Task: Look for space in 
Jakarta from 1st july 2023 to 10th july 2023 for 2 adults in price range Rs.28000 to Rs.35000. Place can be entire place or private room with 1  bedroom having 1 bed. Property type can be house. Amenities needed are: wifi, hair dryer, hot tub, breakfast. Required host language is English.
Action: Mouse moved to (453, 508)
Screenshot: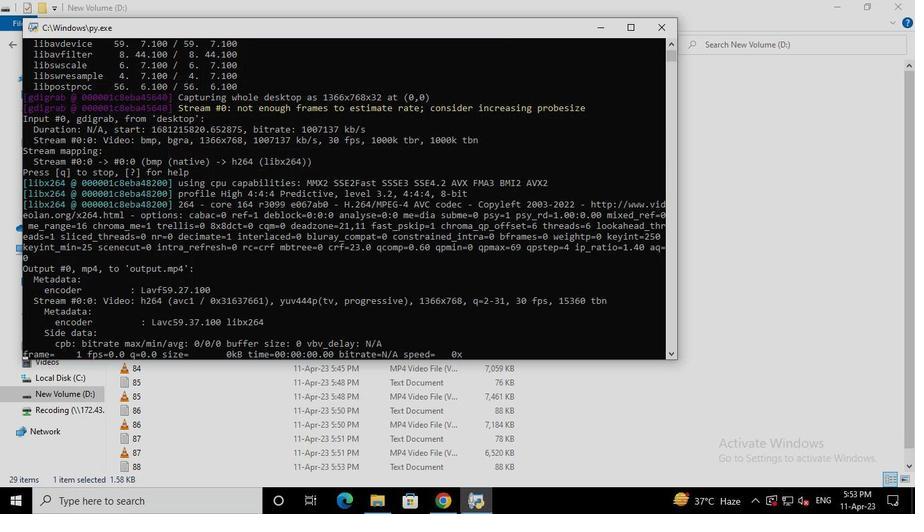 
Action: Mouse pressed left at (453, 508)
Screenshot: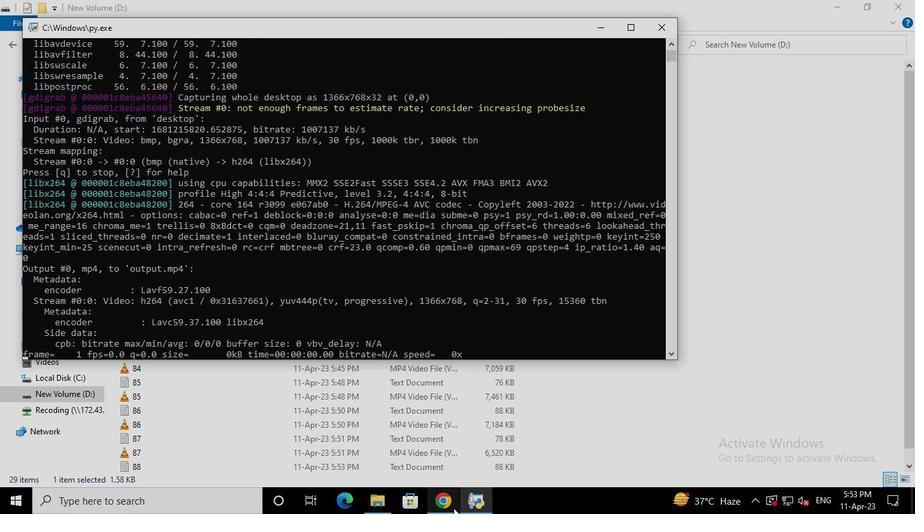 
Action: Mouse moved to (290, 162)
Screenshot: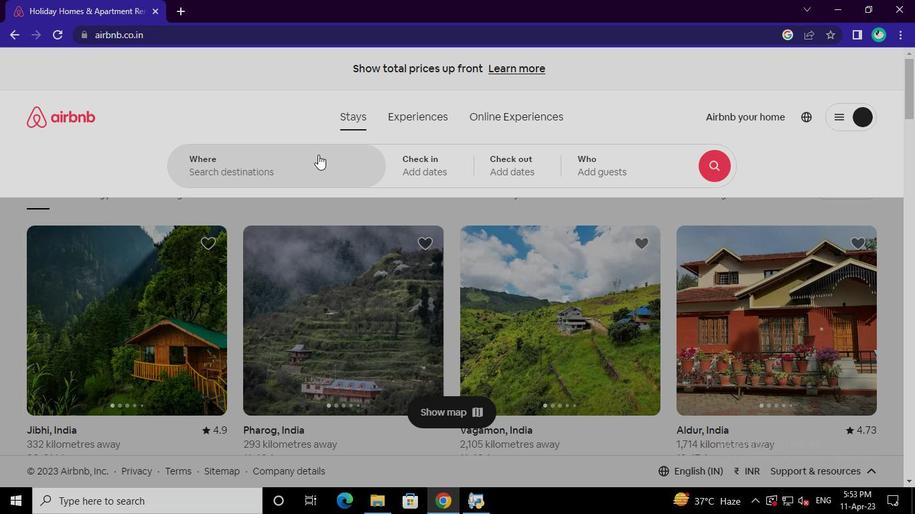 
Action: Mouse pressed left at (290, 162)
Screenshot: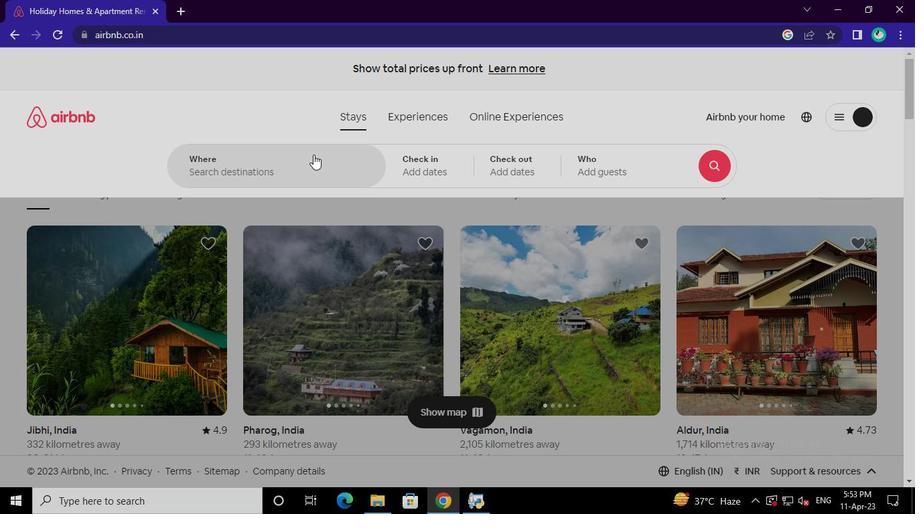 
Action: Mouse moved to (252, 187)
Screenshot: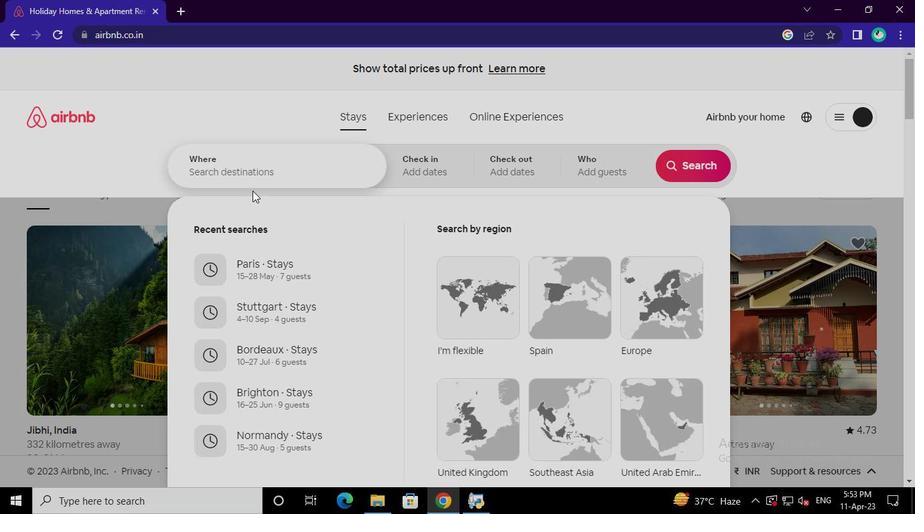 
Action: Keyboard j
Screenshot: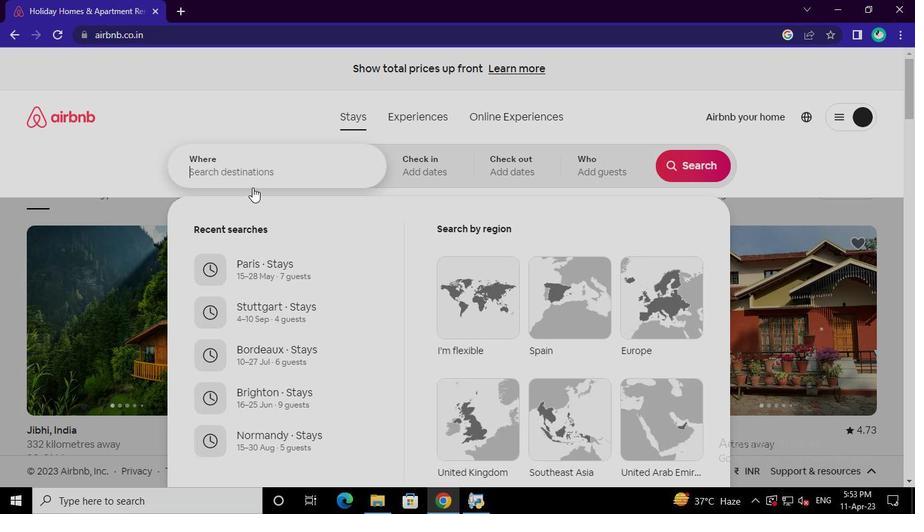 
Action: Keyboard a
Screenshot: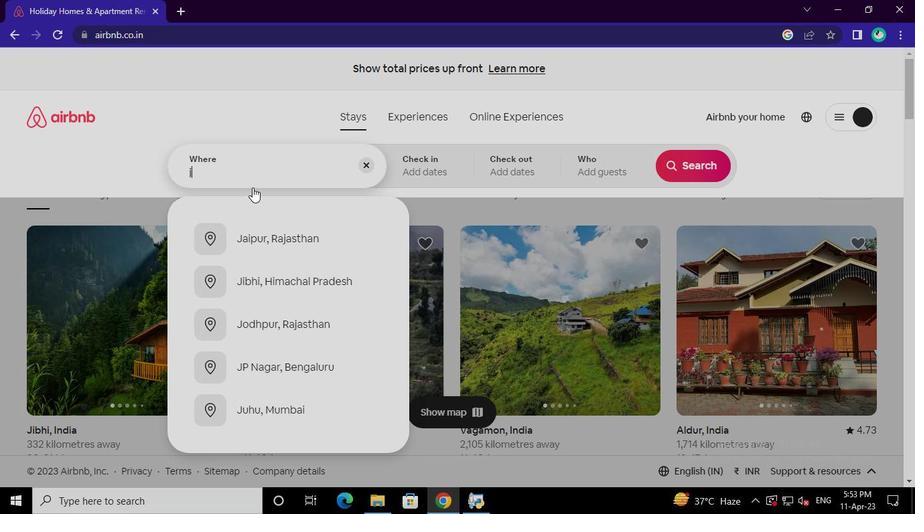 
Action: Keyboard k
Screenshot: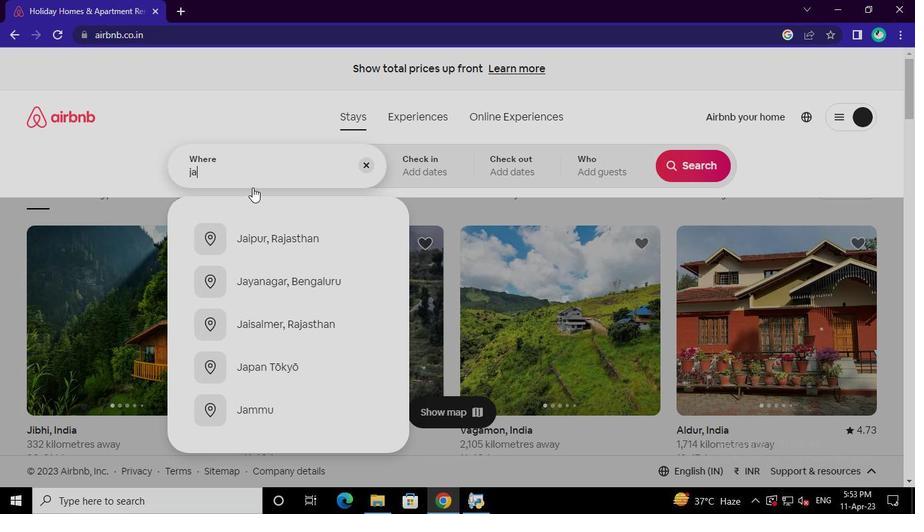 
Action: Keyboard a
Screenshot: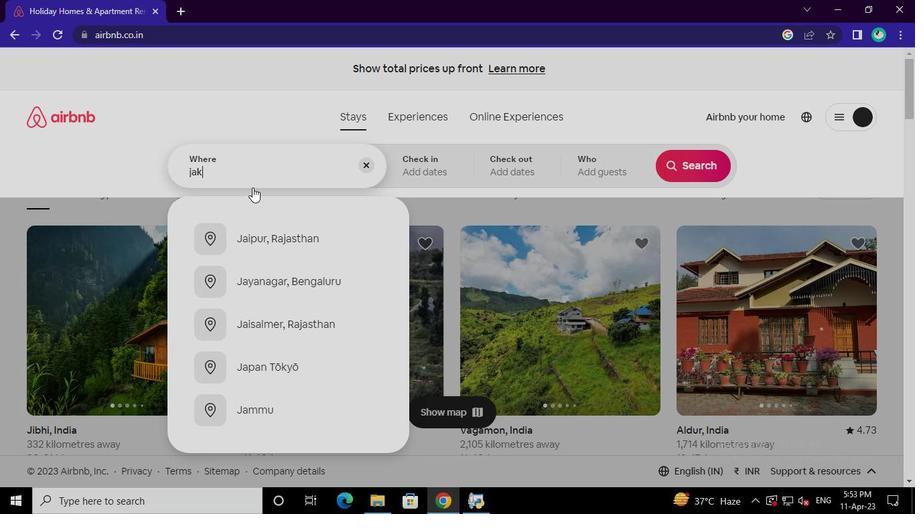 
Action: Keyboard r
Screenshot: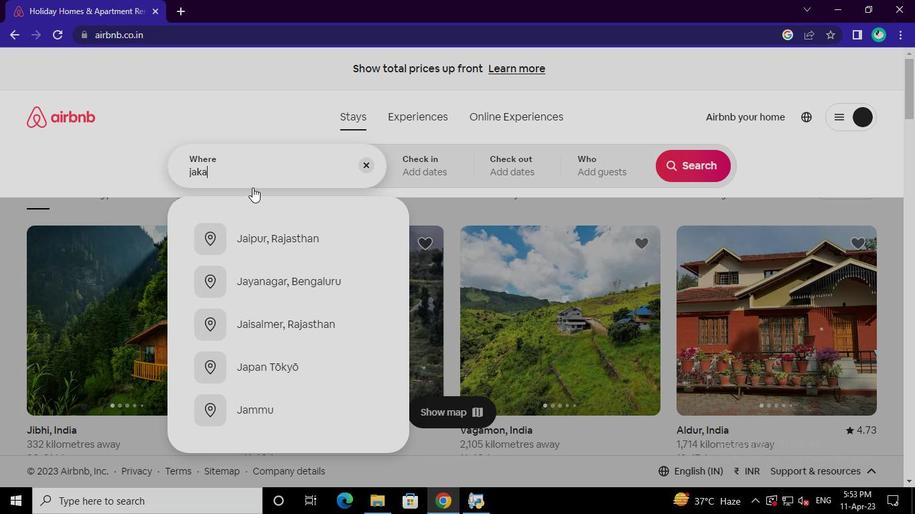 
Action: Keyboard t
Screenshot: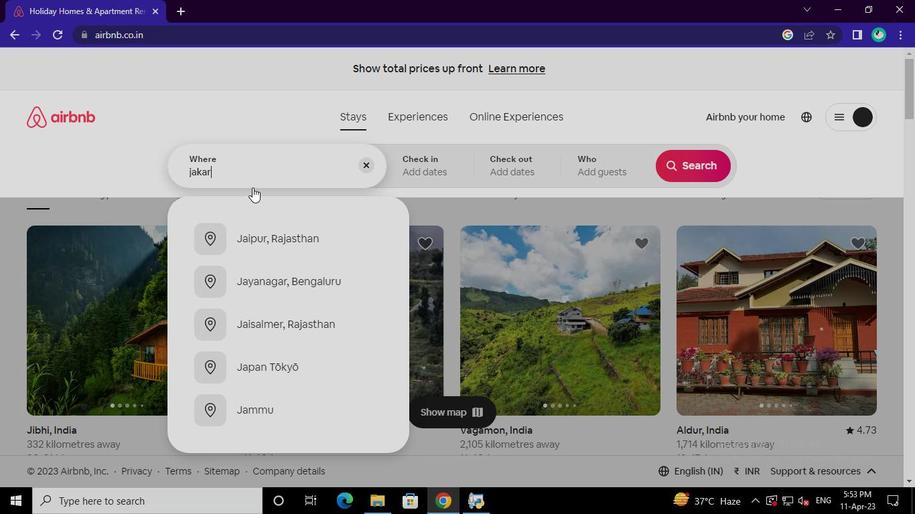 
Action: Keyboard a
Screenshot: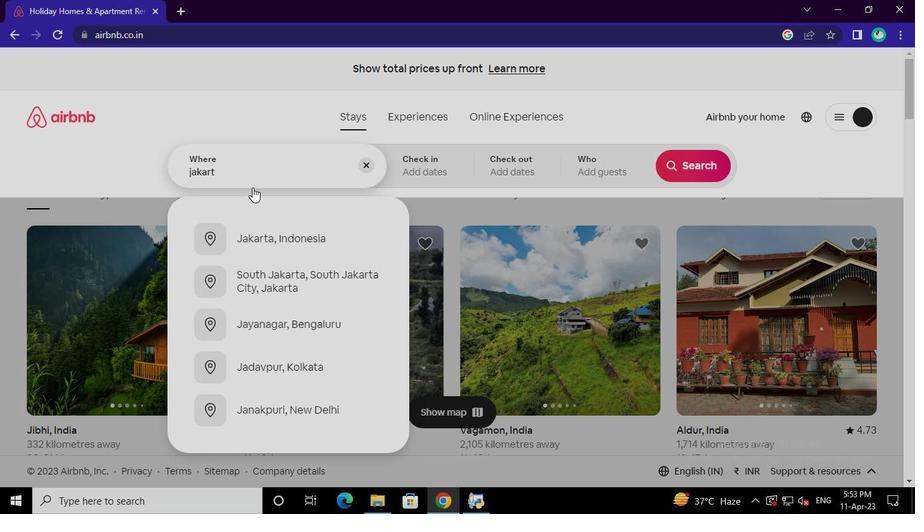 
Action: Mouse moved to (293, 242)
Screenshot: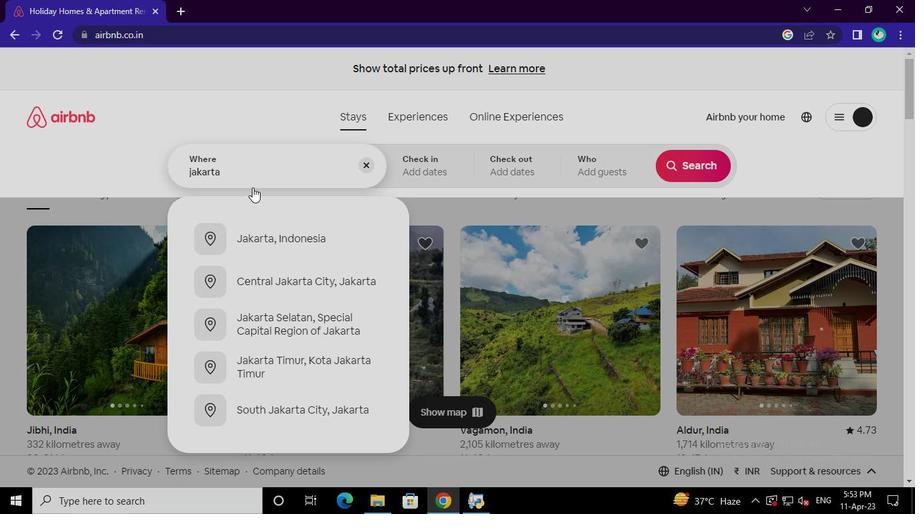
Action: Mouse pressed left at (293, 242)
Screenshot: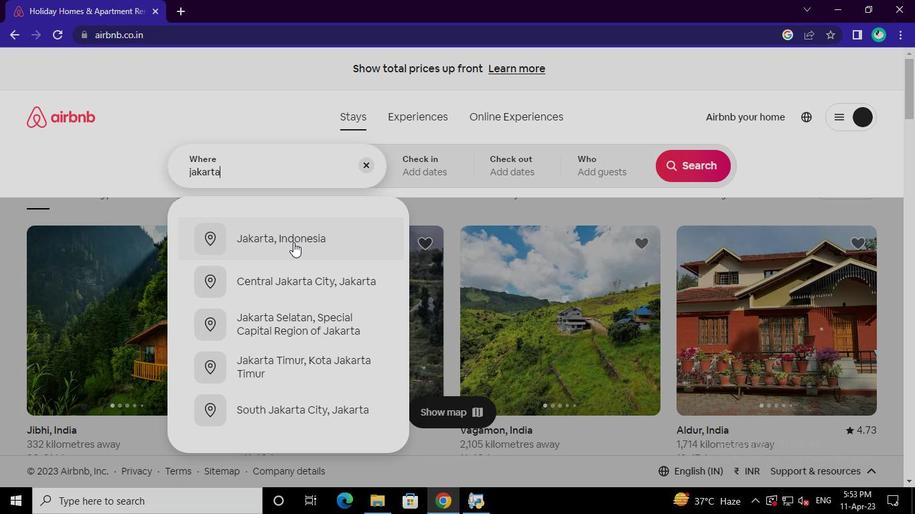 
Action: Mouse moved to (687, 272)
Screenshot: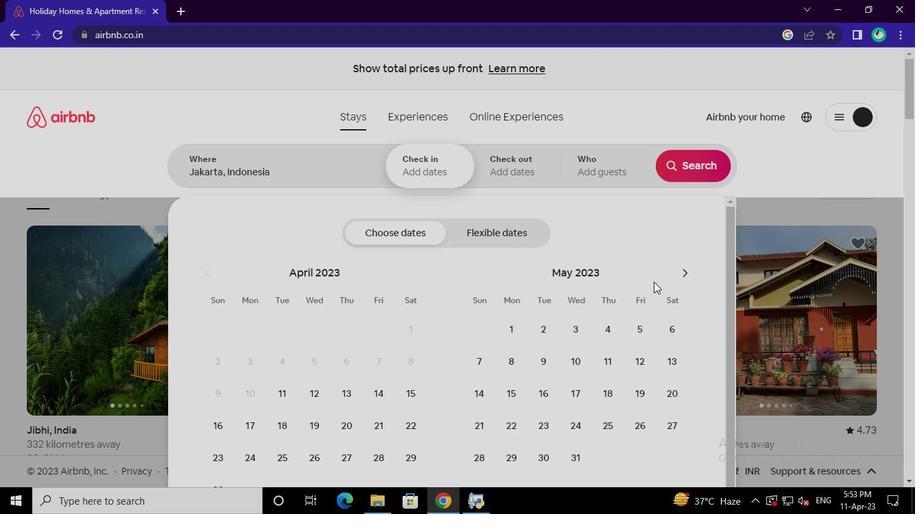 
Action: Mouse pressed left at (687, 272)
Screenshot: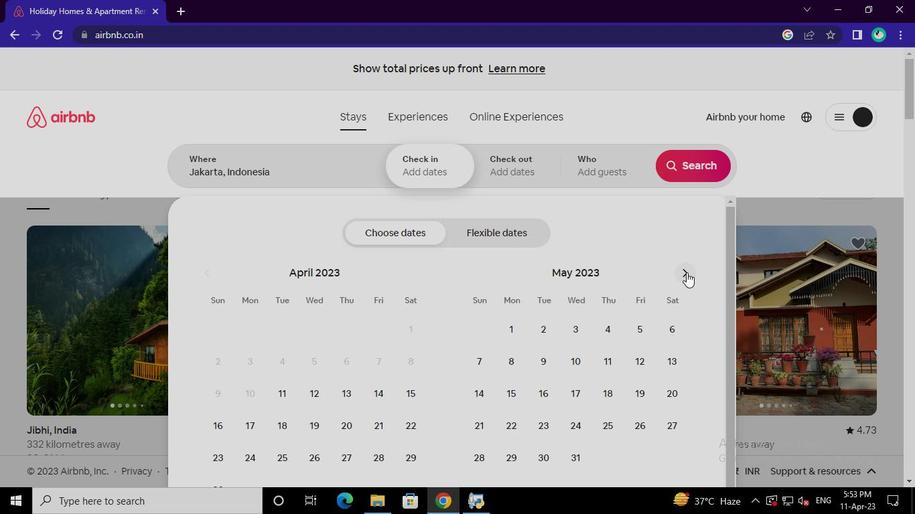 
Action: Mouse pressed left at (687, 272)
Screenshot: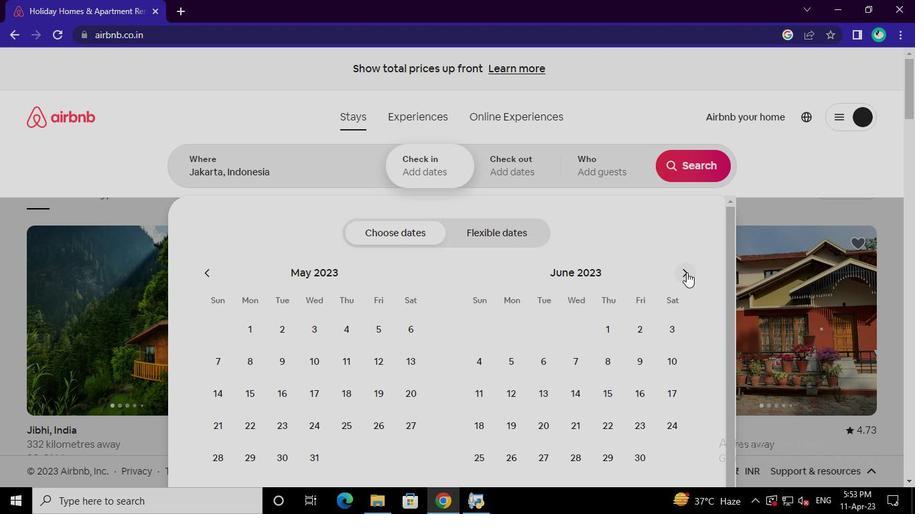 
Action: Mouse moved to (667, 329)
Screenshot: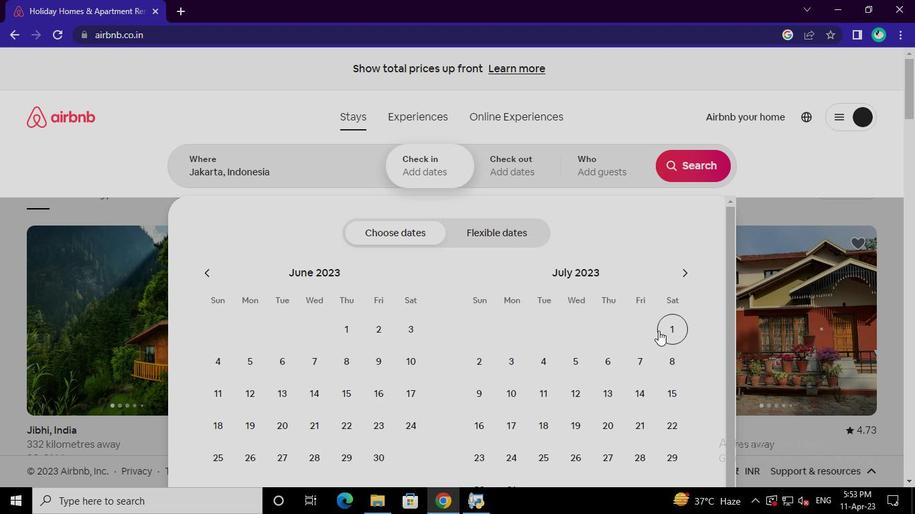 
Action: Mouse pressed left at (667, 329)
Screenshot: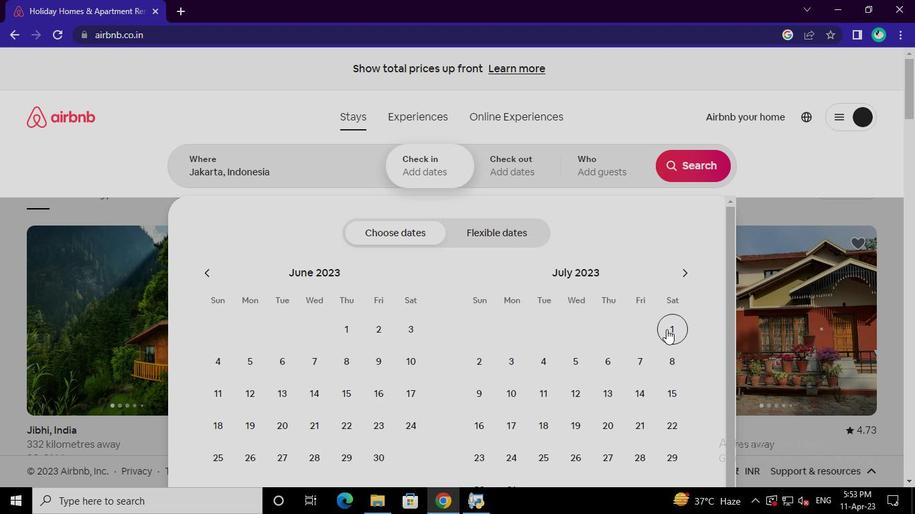 
Action: Mouse moved to (514, 390)
Screenshot: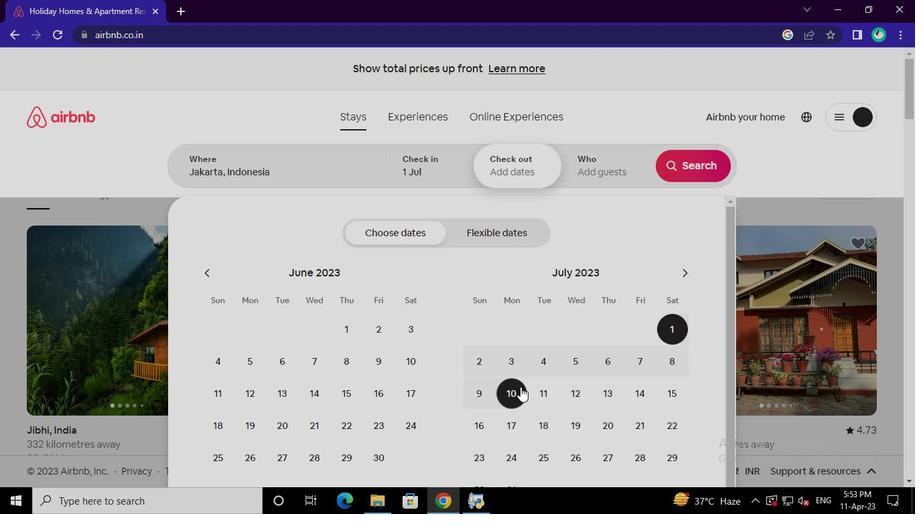 
Action: Mouse pressed left at (514, 390)
Screenshot: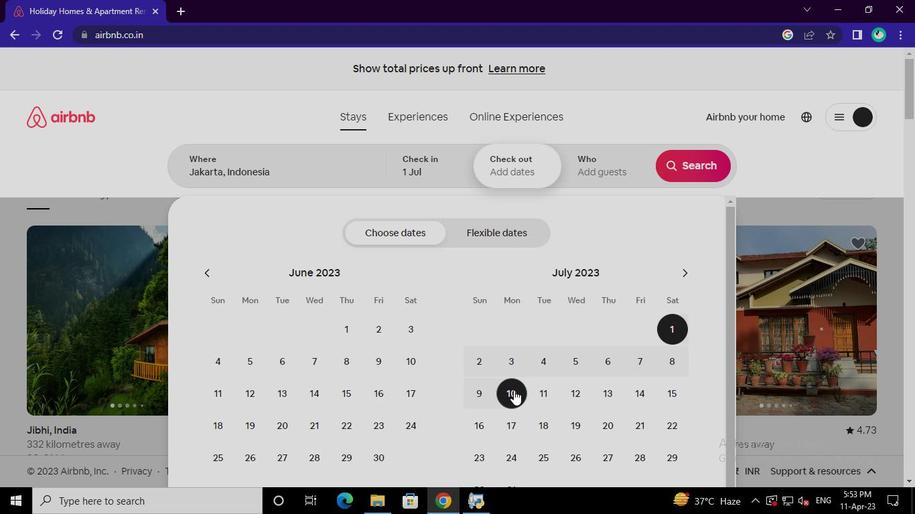 
Action: Mouse moved to (620, 174)
Screenshot: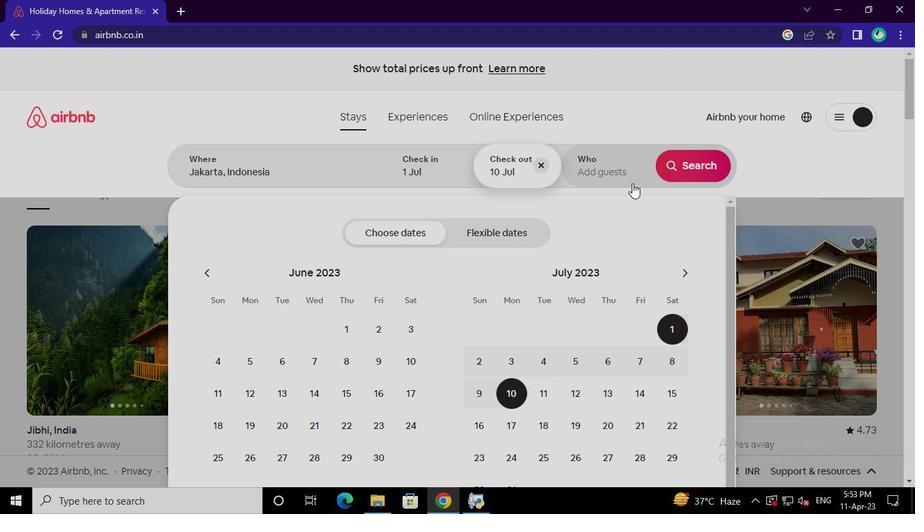 
Action: Mouse pressed left at (620, 174)
Screenshot: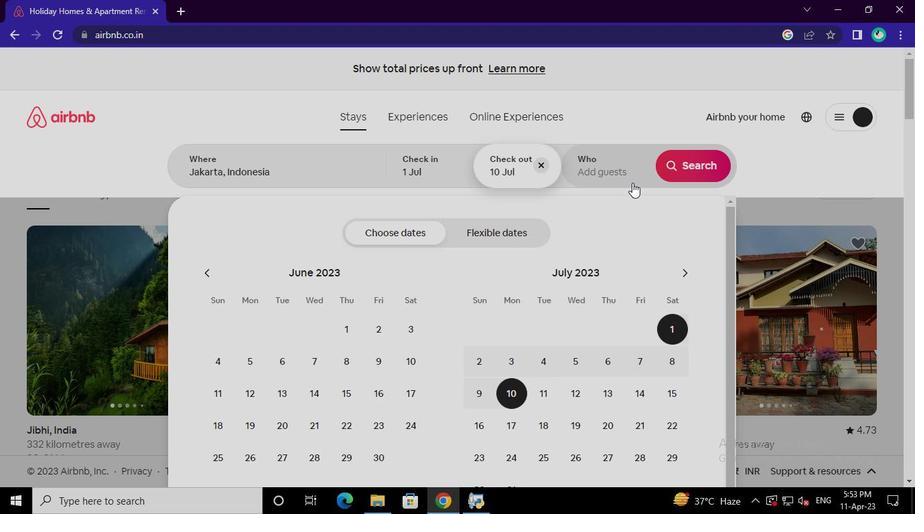 
Action: Mouse moved to (692, 234)
Screenshot: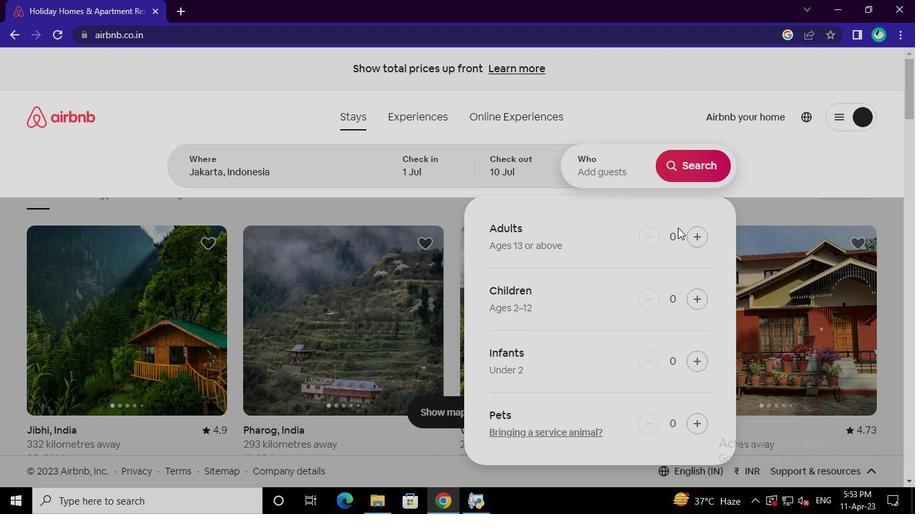 
Action: Mouse pressed left at (692, 234)
Screenshot: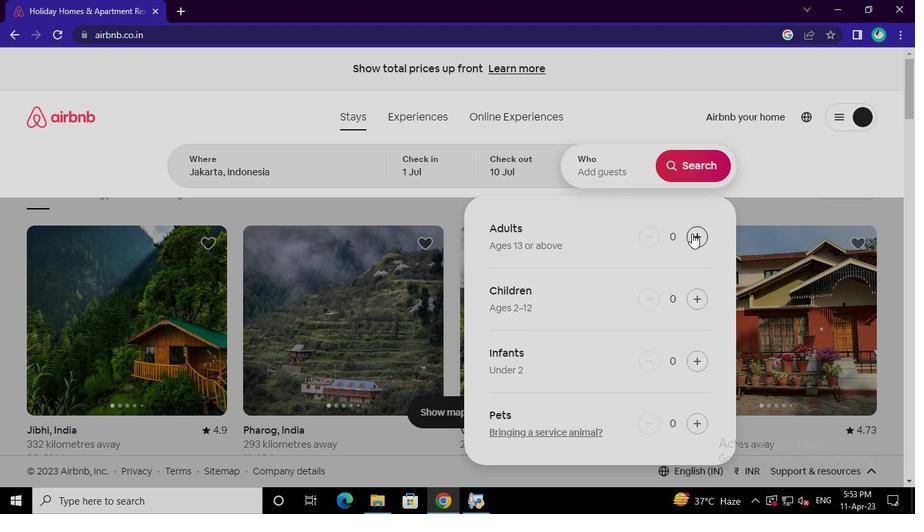 
Action: Mouse pressed left at (692, 234)
Screenshot: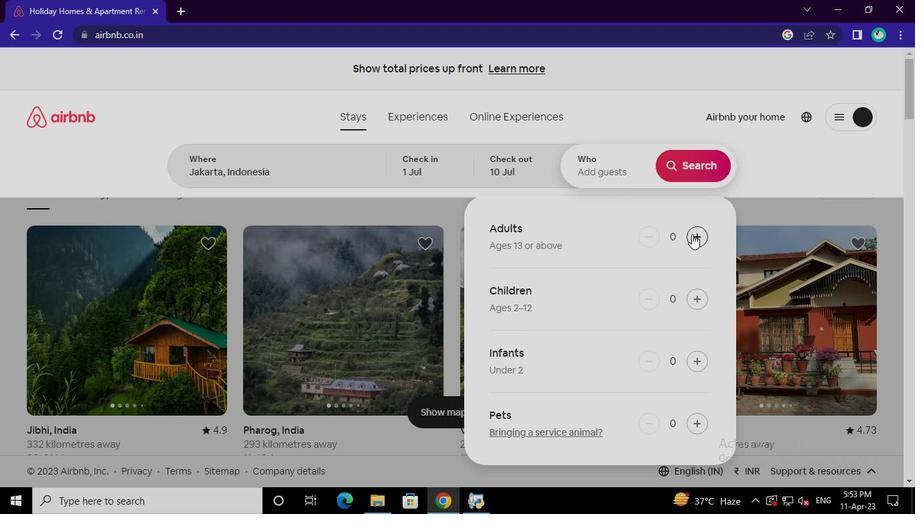 
Action: Mouse moved to (696, 167)
Screenshot: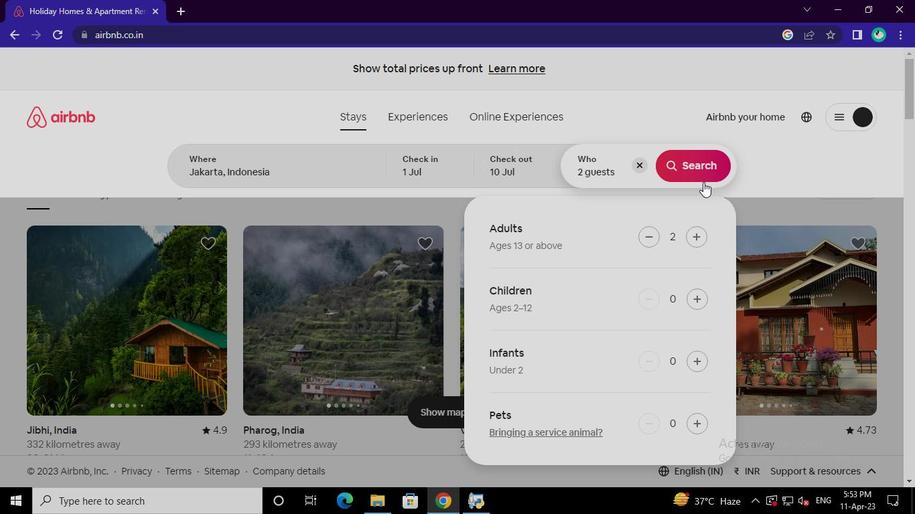 
Action: Mouse pressed left at (696, 167)
Screenshot: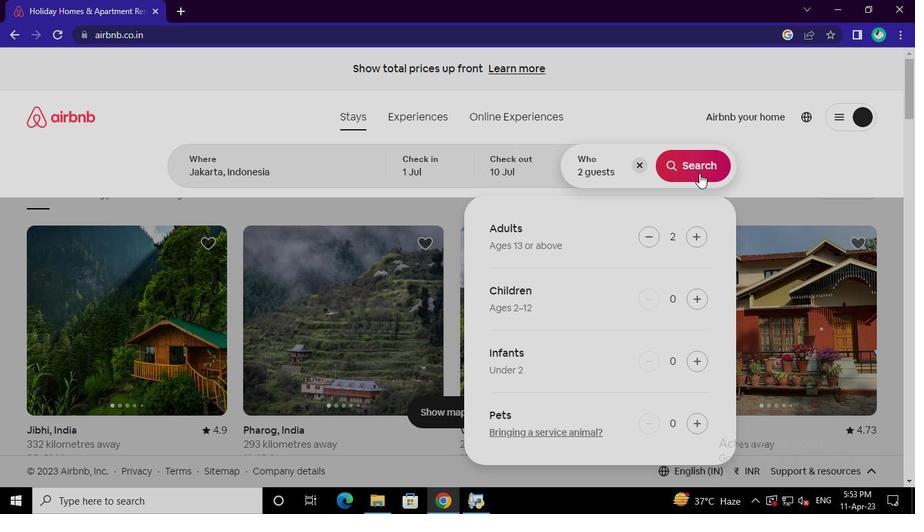 
Action: Mouse moved to (839, 129)
Screenshot: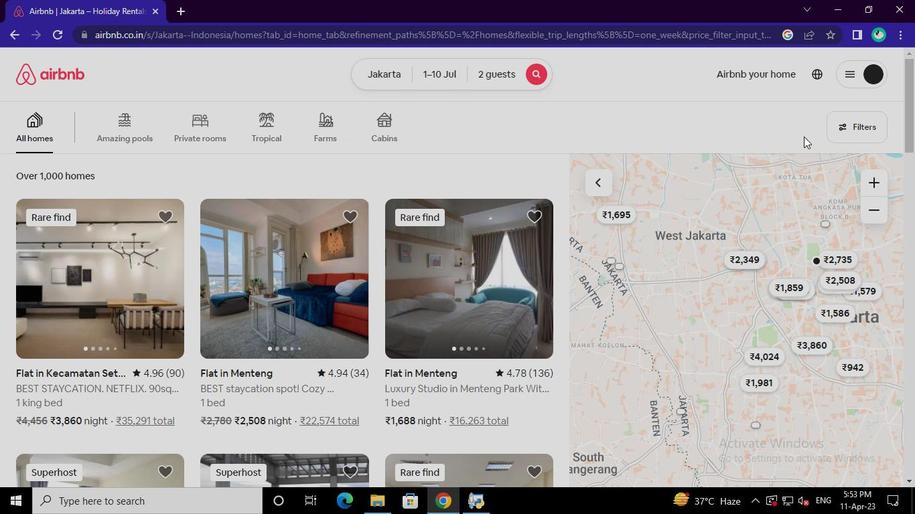 
Action: Mouse pressed left at (839, 129)
Screenshot: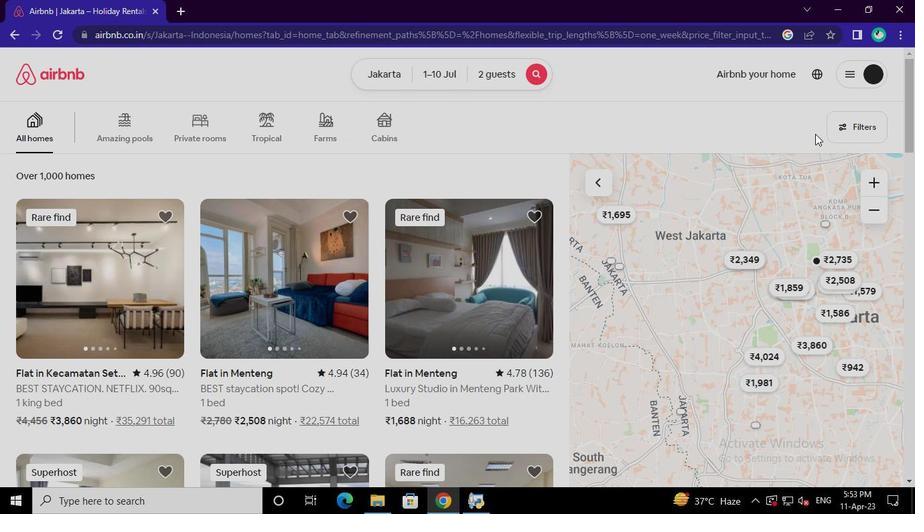 
Action: Mouse moved to (371, 294)
Screenshot: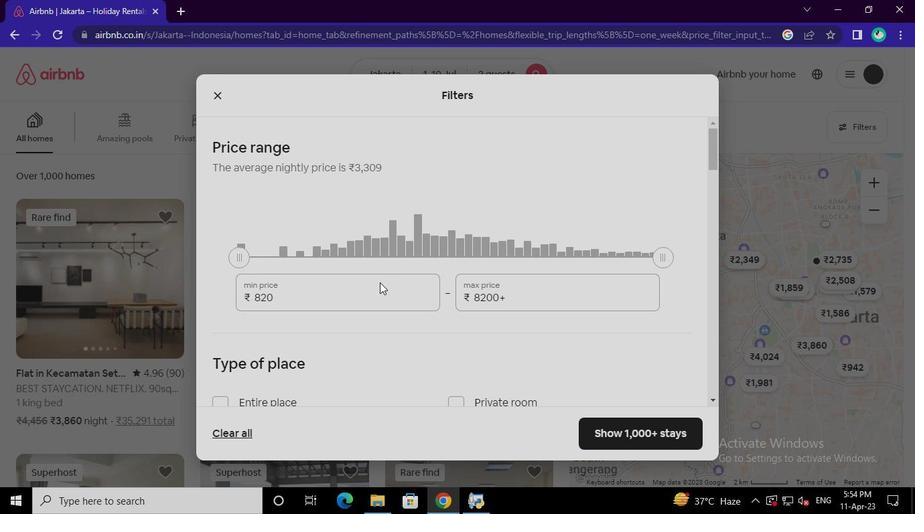 
Action: Mouse pressed left at (371, 294)
Screenshot: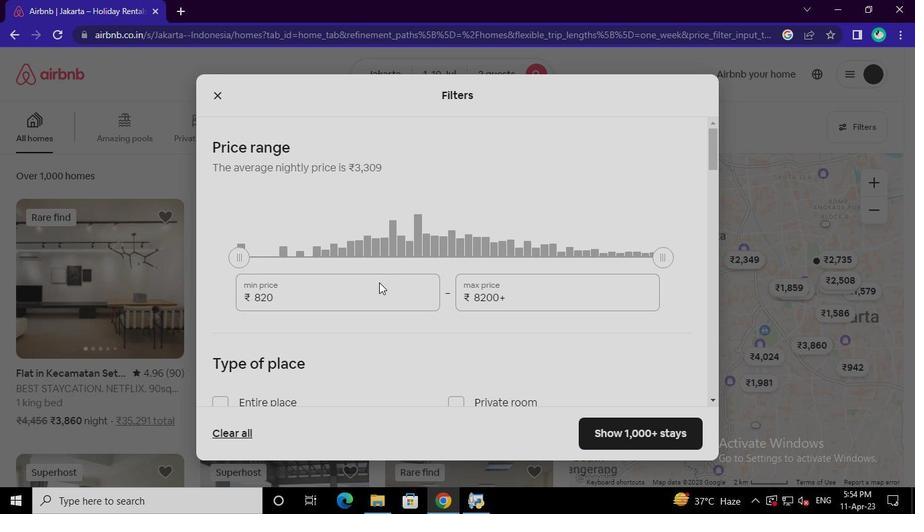 
Action: Keyboard Key.backspace
Screenshot: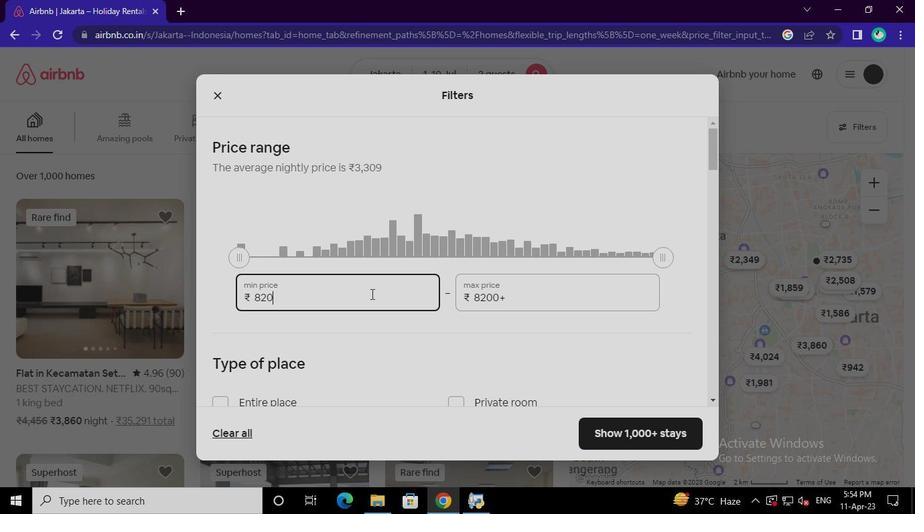 
Action: Keyboard Key.backspace
Screenshot: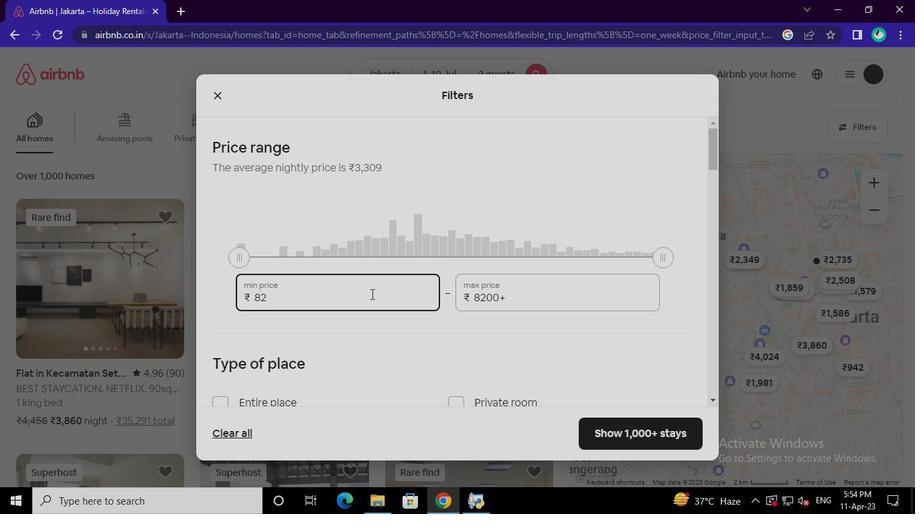 
Action: Keyboard Key.backspace
Screenshot: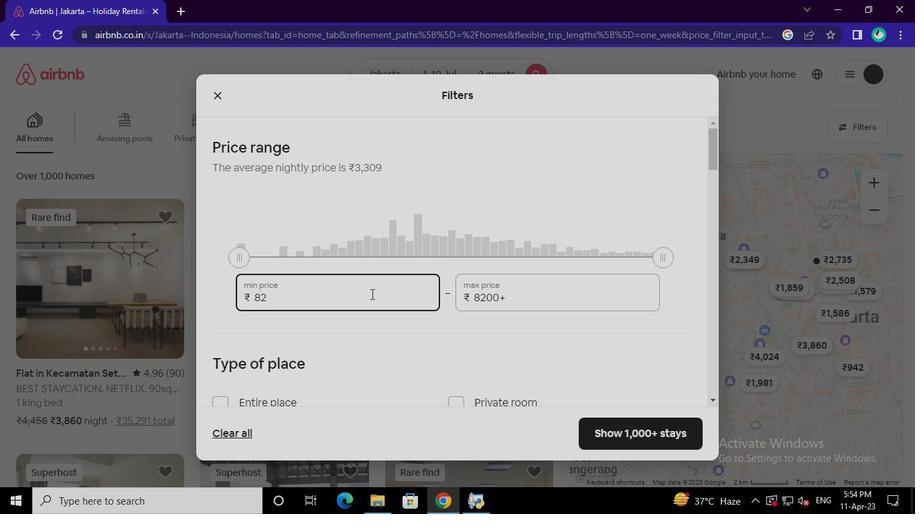 
Action: Keyboard Key.backspace
Screenshot: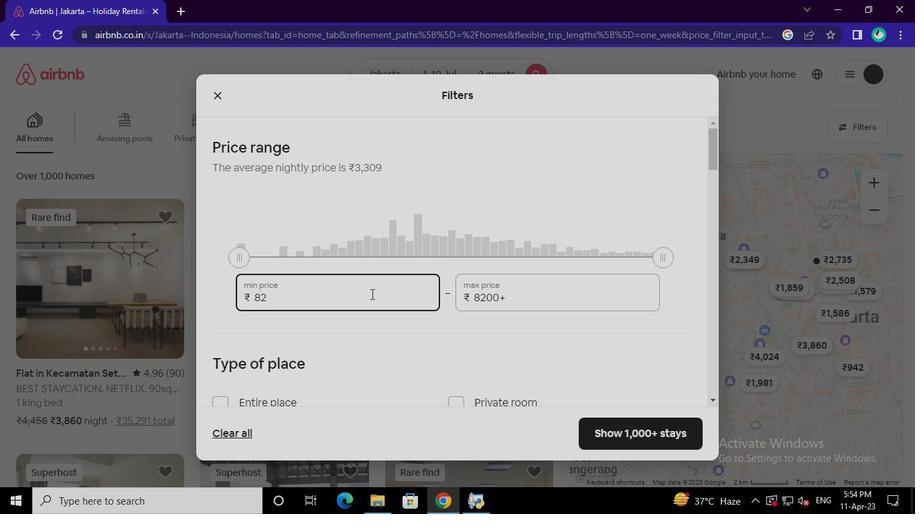 
Action: Keyboard Key.backspace
Screenshot: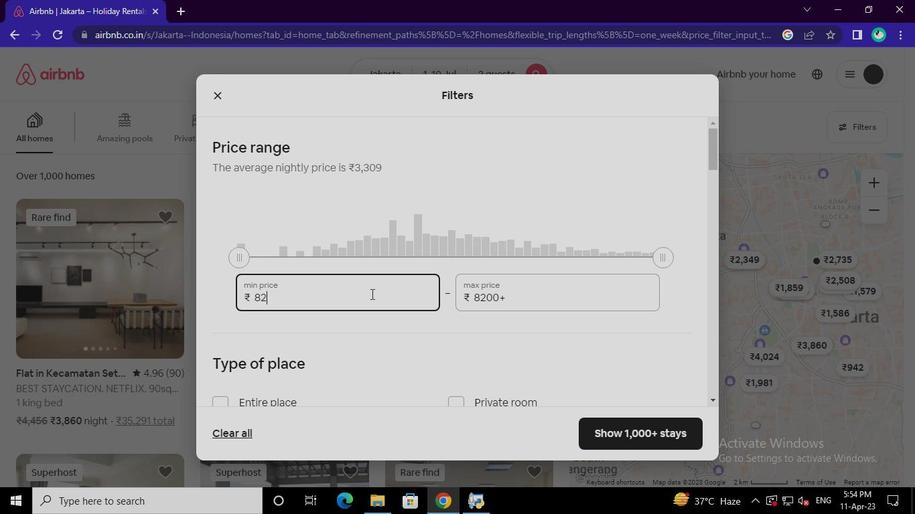 
Action: Keyboard Key.backspace
Screenshot: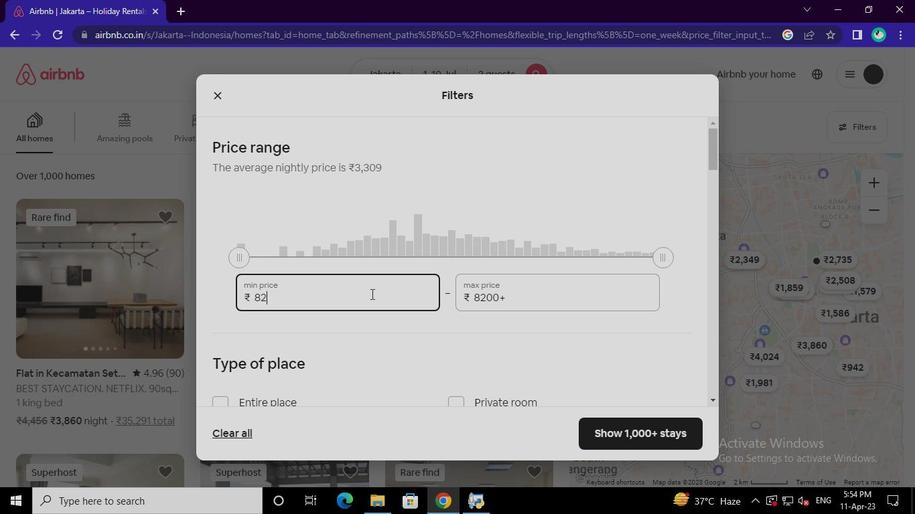 
Action: Keyboard Key.backspace
Screenshot: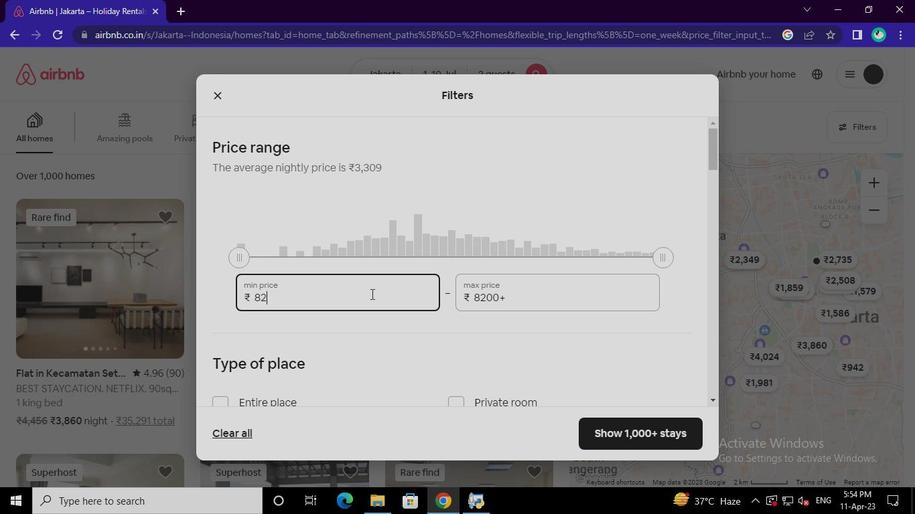 
Action: Keyboard <98>
Screenshot: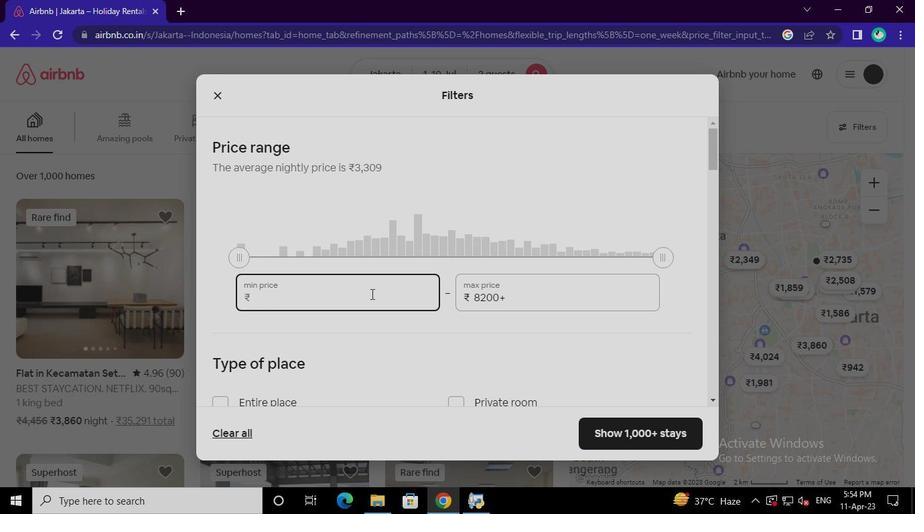 
Action: Keyboard <104>
Screenshot: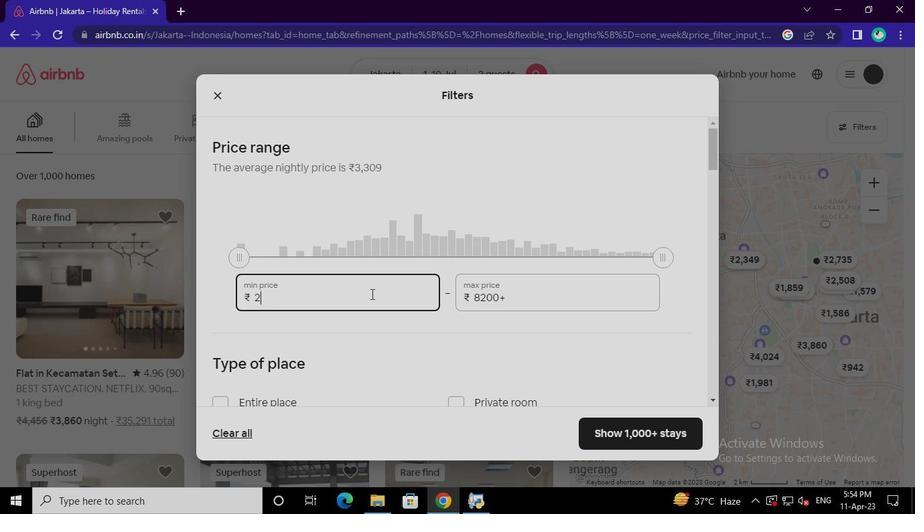 
Action: Keyboard <96>
Screenshot: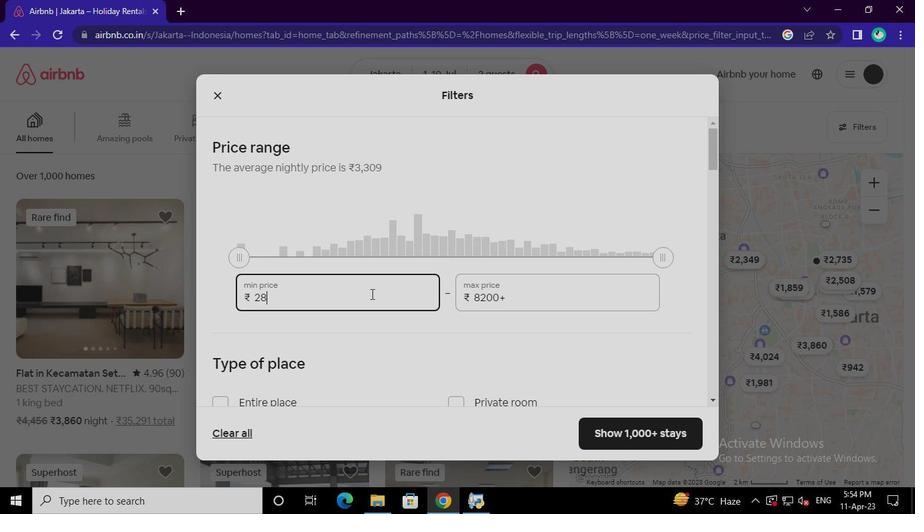 
Action: Keyboard <96>
Screenshot: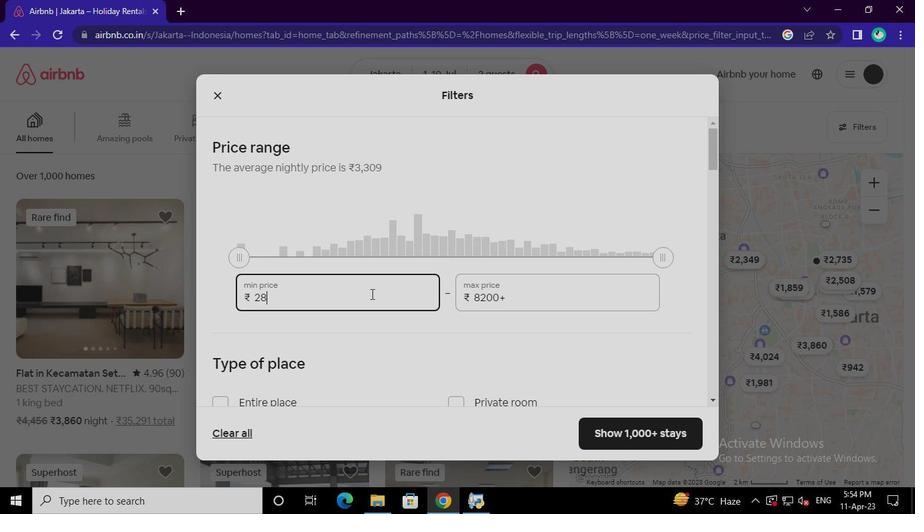 
Action: Keyboard <96>
Screenshot: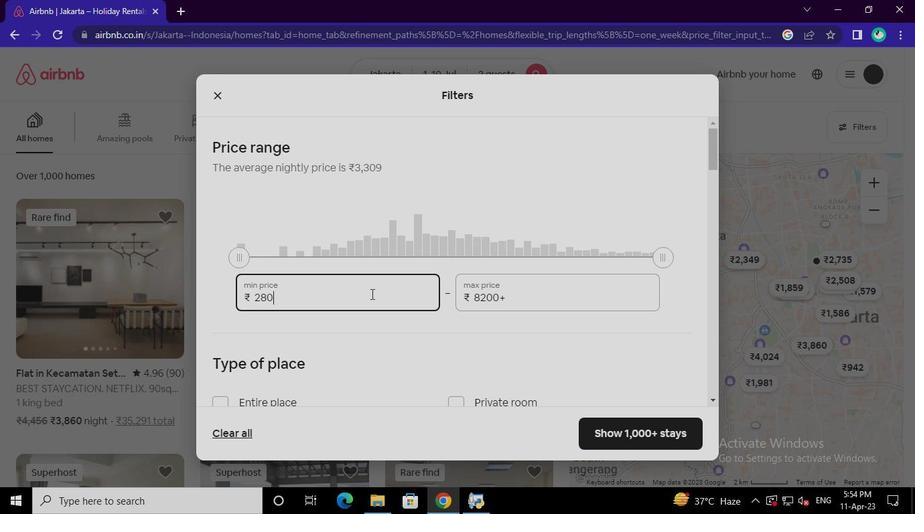 
Action: Mouse moved to (513, 291)
Screenshot: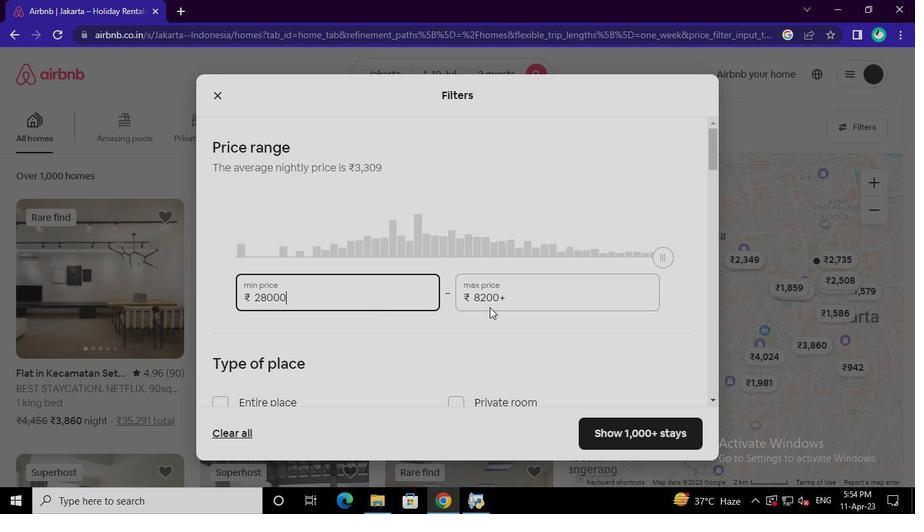 
Action: Mouse pressed left at (513, 291)
Screenshot: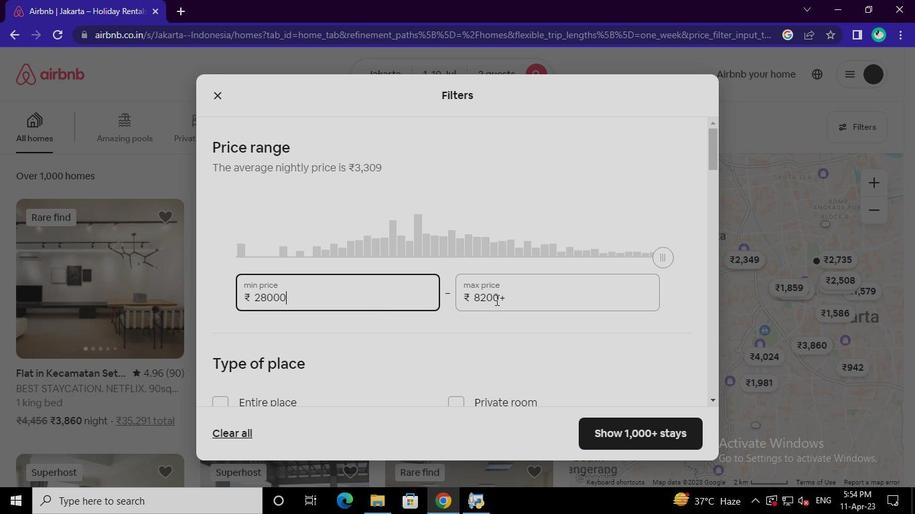 
Action: Keyboard Key.backspace
Screenshot: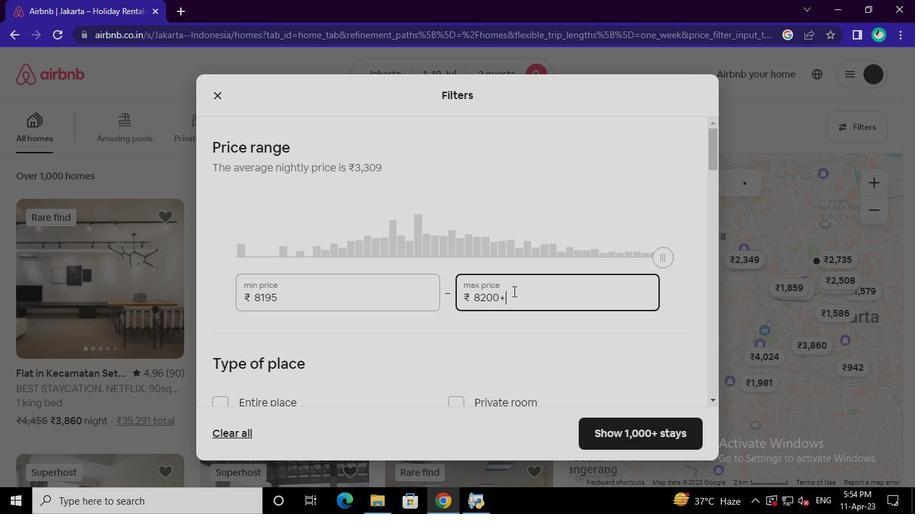 
Action: Keyboard Key.backspace
Screenshot: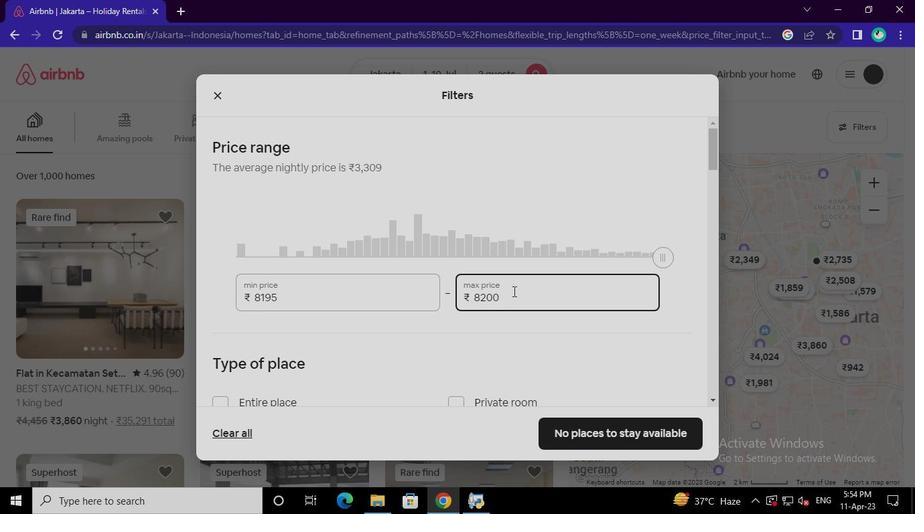 
Action: Keyboard Key.backspace
Screenshot: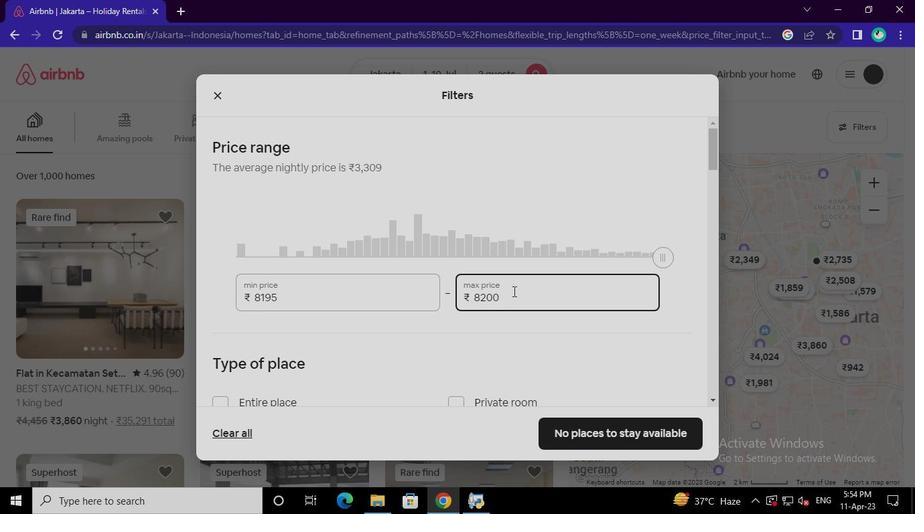 
Action: Keyboard Key.backspace
Screenshot: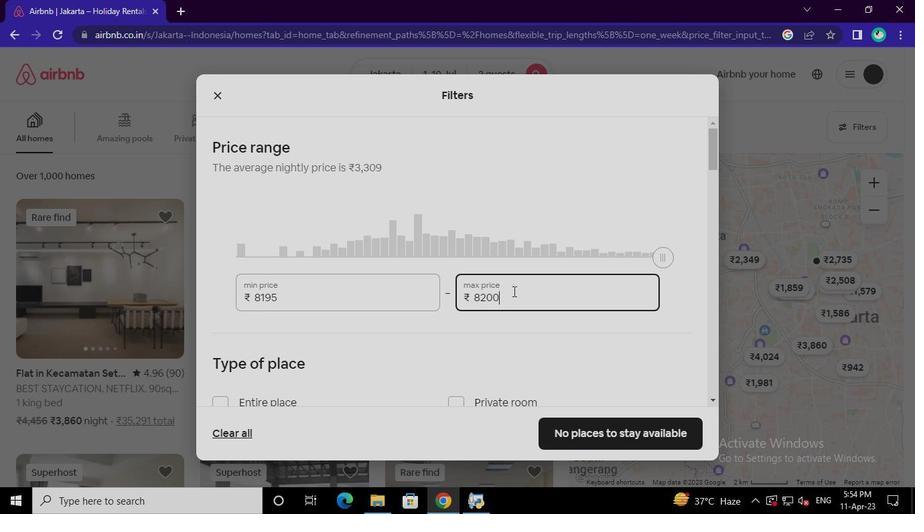 
Action: Keyboard Key.backspace
Screenshot: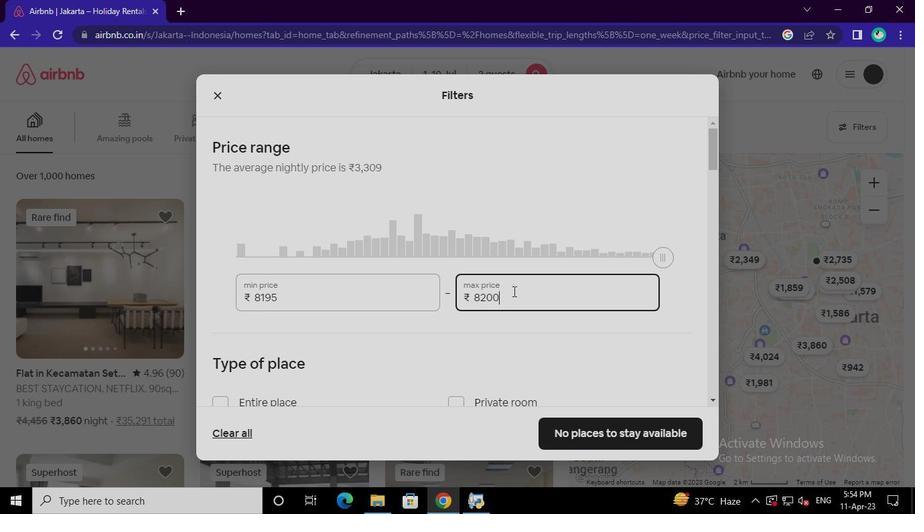 
Action: Keyboard Key.backspace
Screenshot: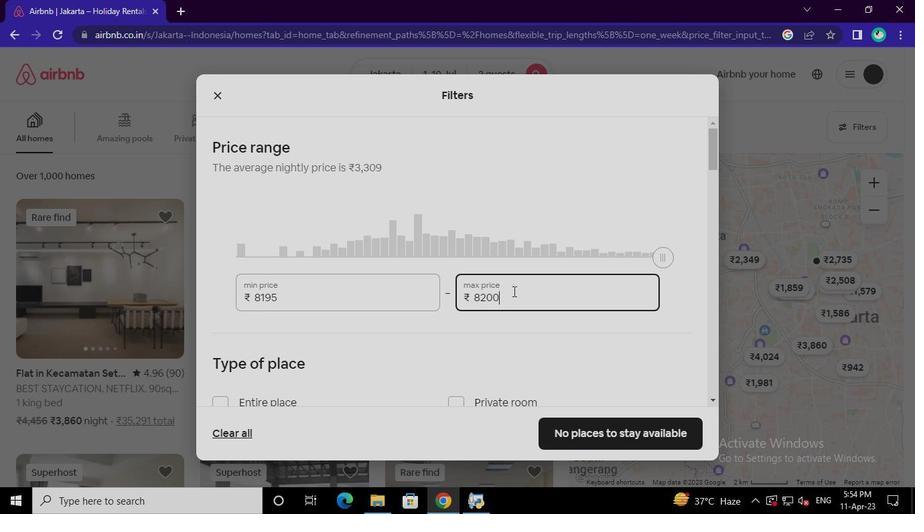 
Action: Keyboard Key.backspace
Screenshot: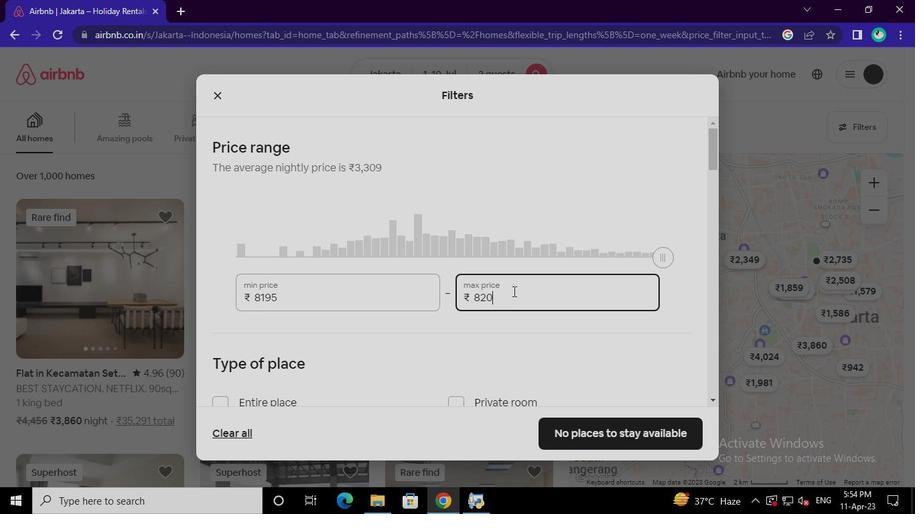 
Action: Keyboard Key.backspace
Screenshot: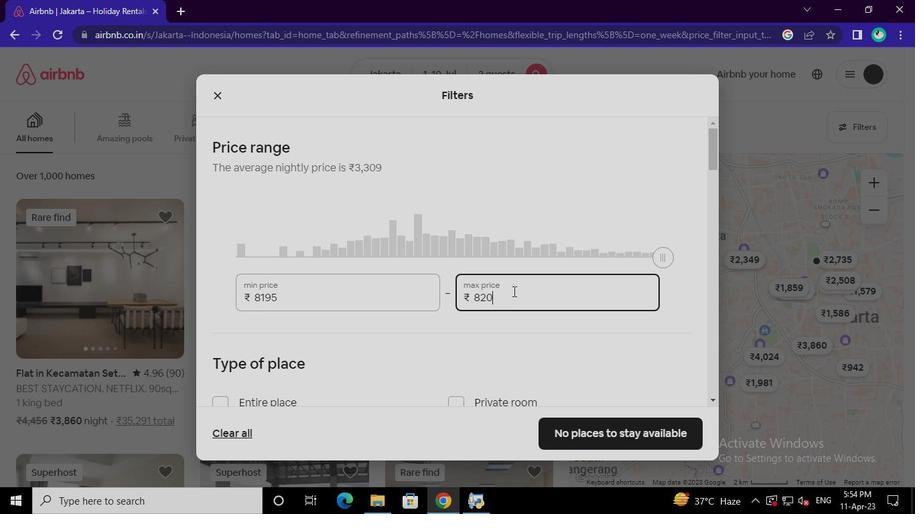 
Action: Keyboard Key.backspace
Screenshot: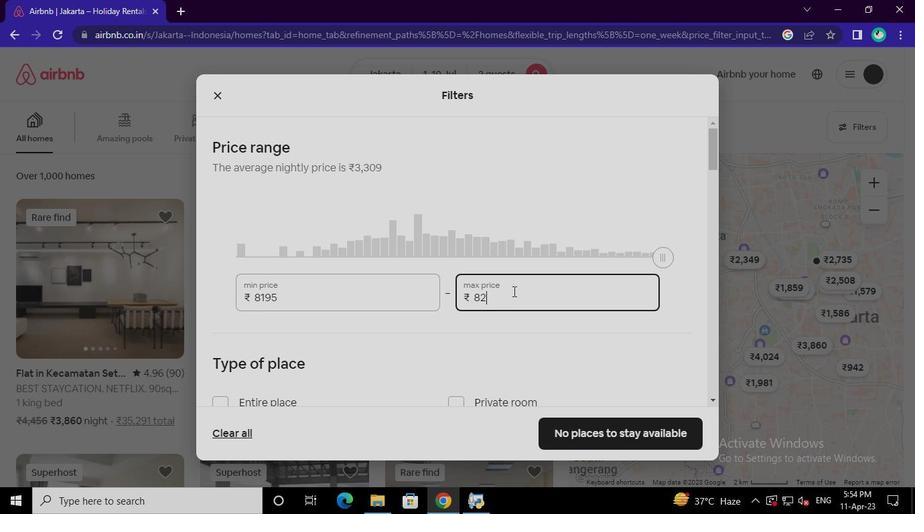 
Action: Keyboard Key.backspace
Screenshot: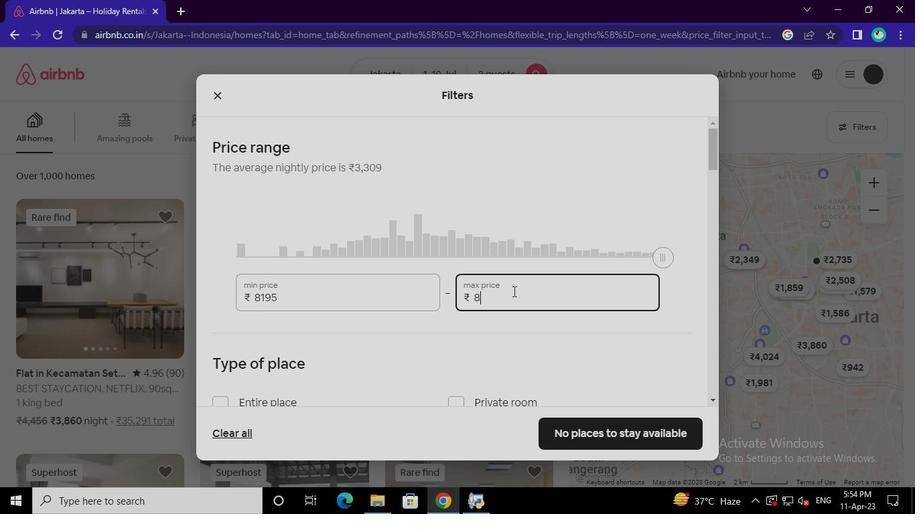 
Action: Keyboard Key.backspace
Screenshot: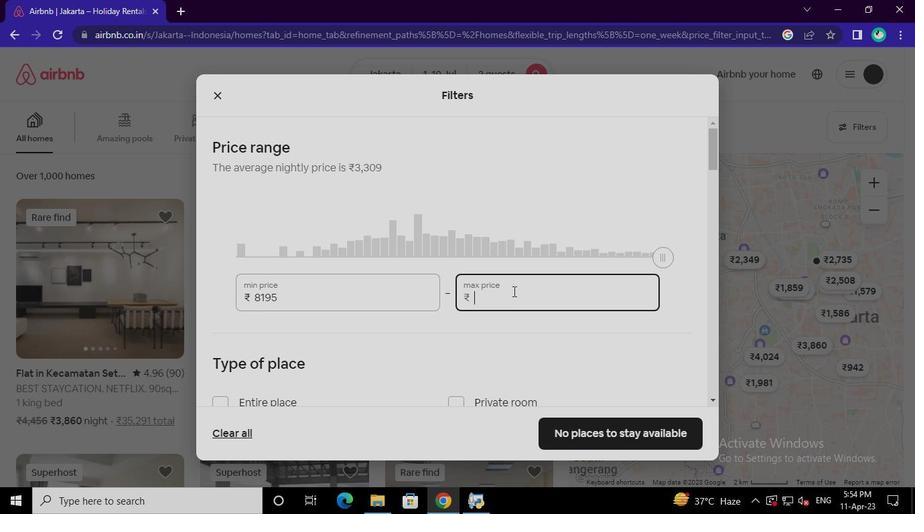 
Action: Keyboard Key.backspace
Screenshot: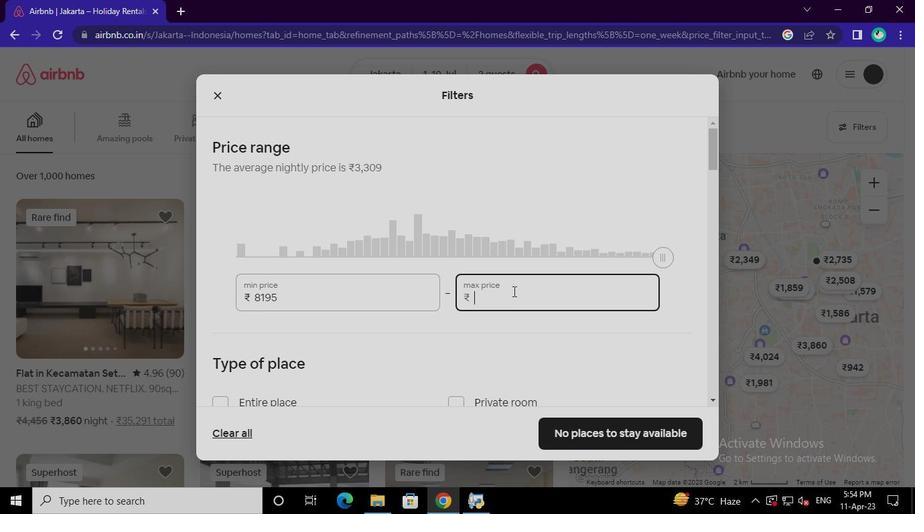 
Action: Keyboard Key.backspace
Screenshot: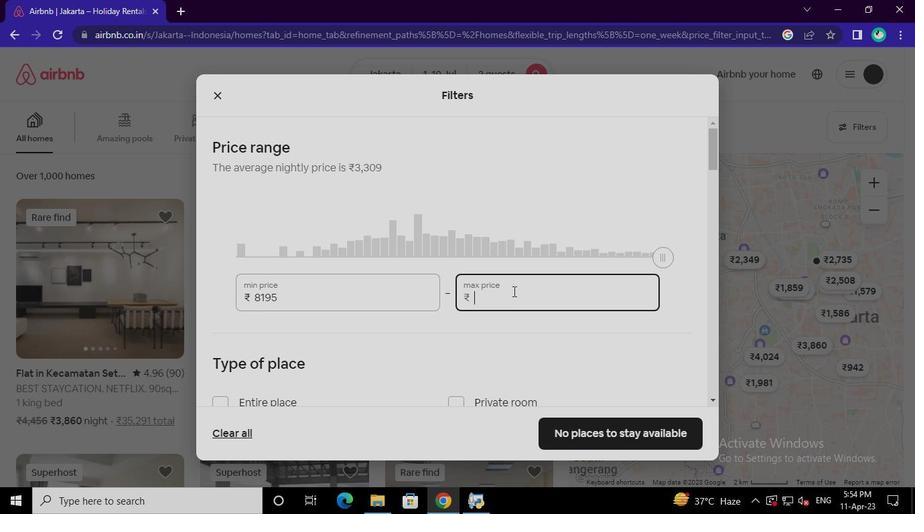 
Action: Keyboard <99>
Screenshot: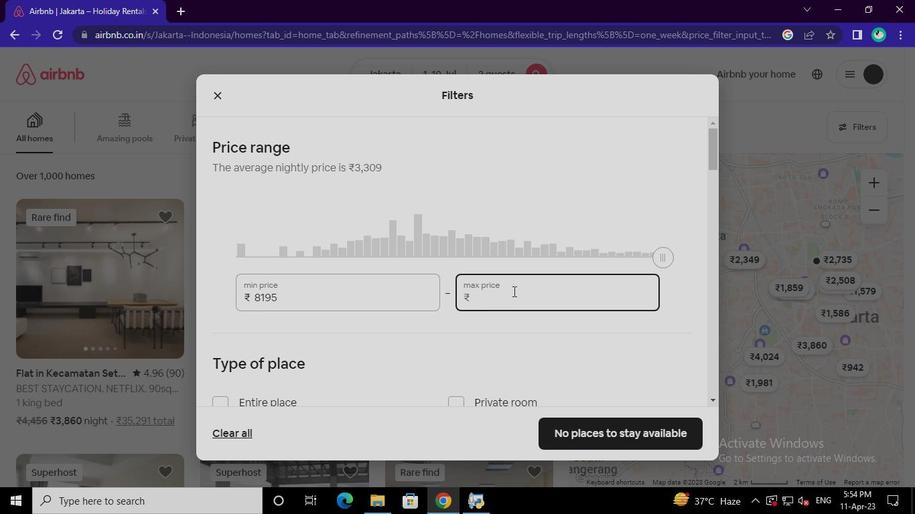 
Action: Keyboard <101>
Screenshot: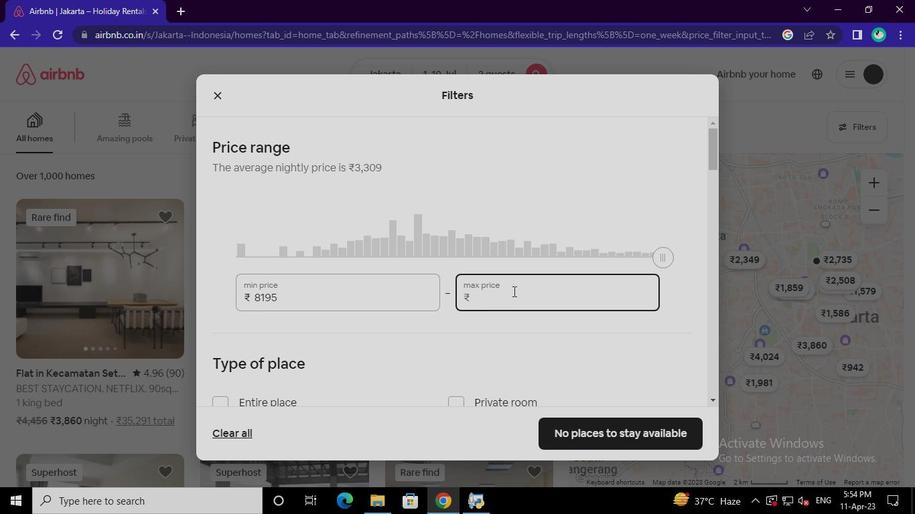 
Action: Keyboard <96>
Screenshot: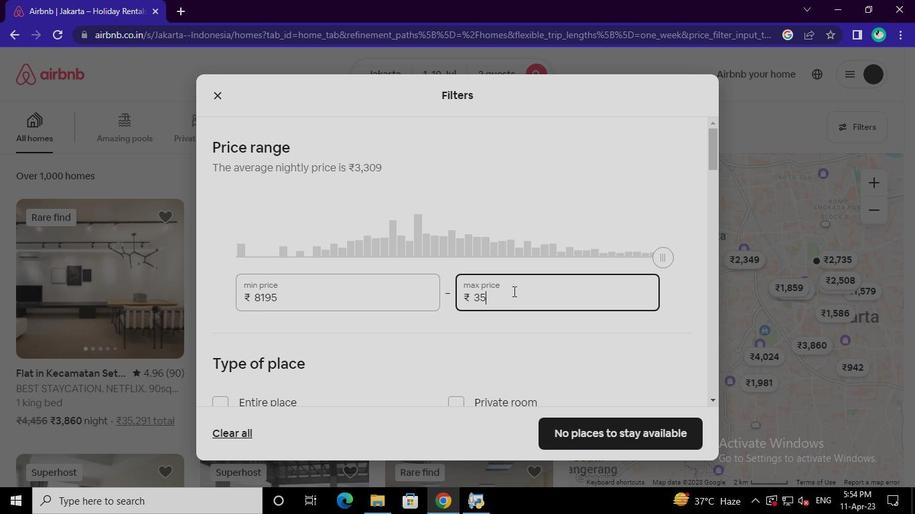 
Action: Keyboard <96>
Screenshot: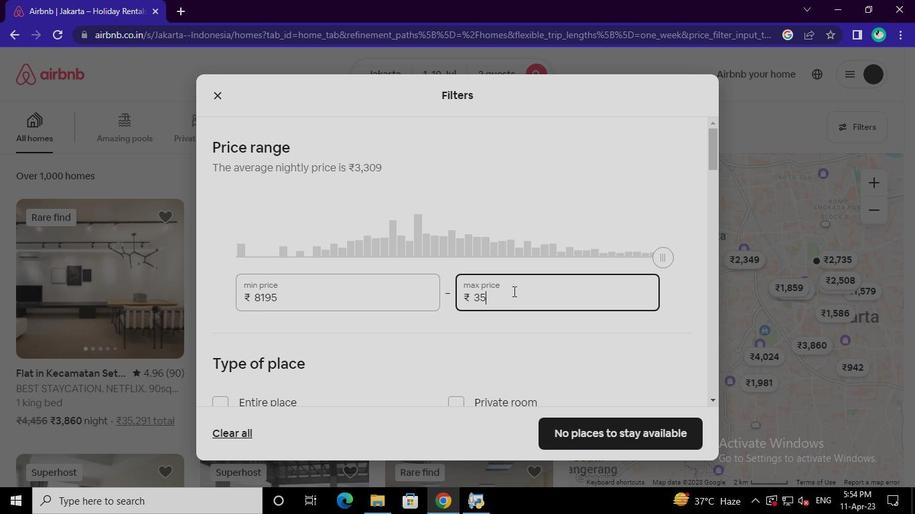
Action: Keyboard <96>
Screenshot: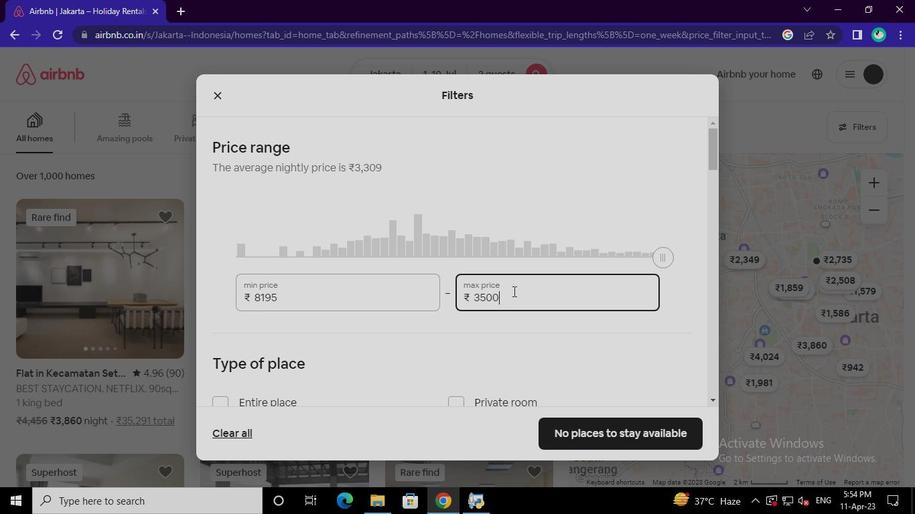 
Action: Mouse moved to (252, 270)
Screenshot: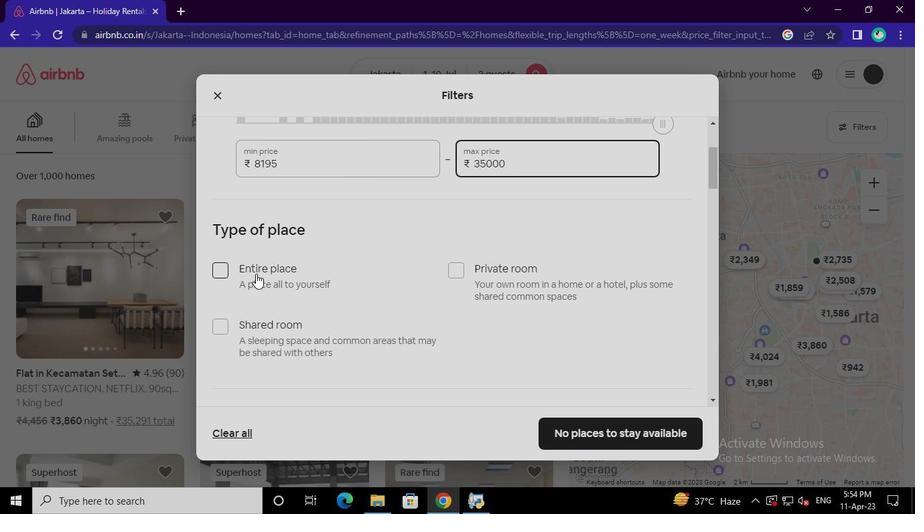 
Action: Mouse pressed left at (252, 270)
Screenshot: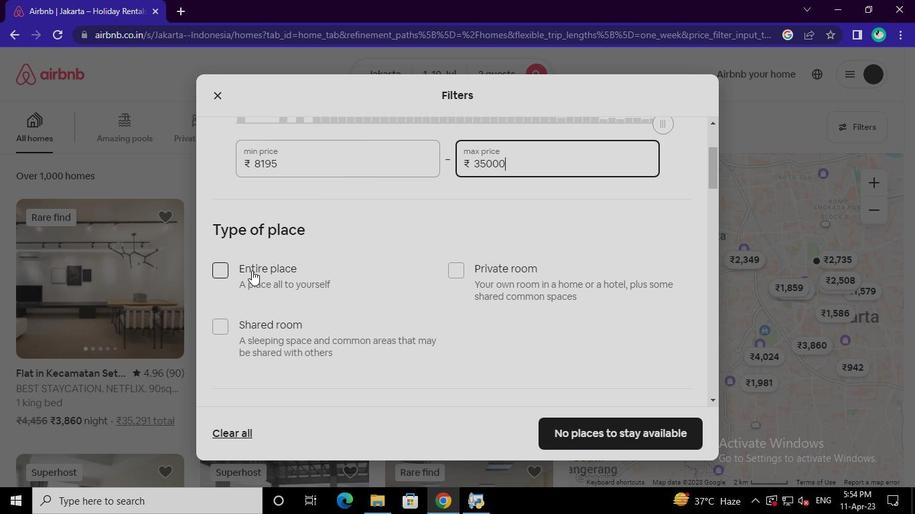 
Action: Mouse moved to (454, 272)
Screenshot: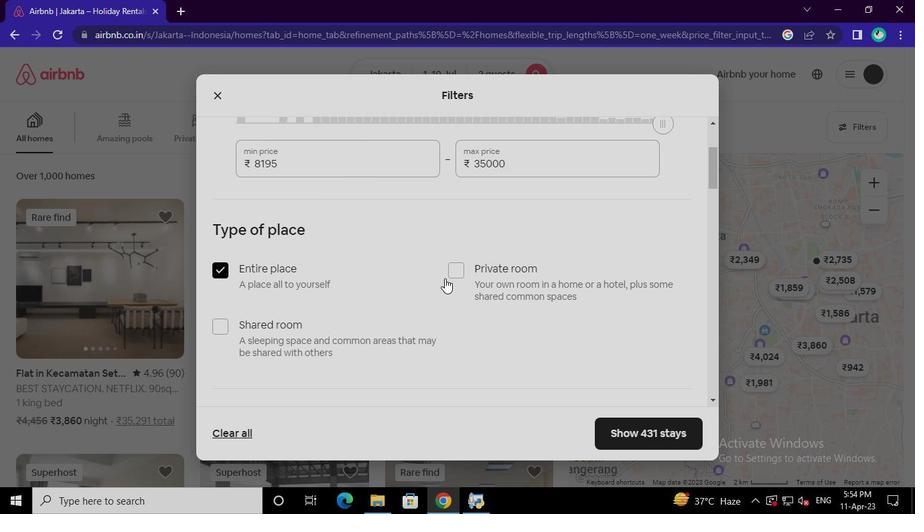 
Action: Mouse pressed left at (454, 272)
Screenshot: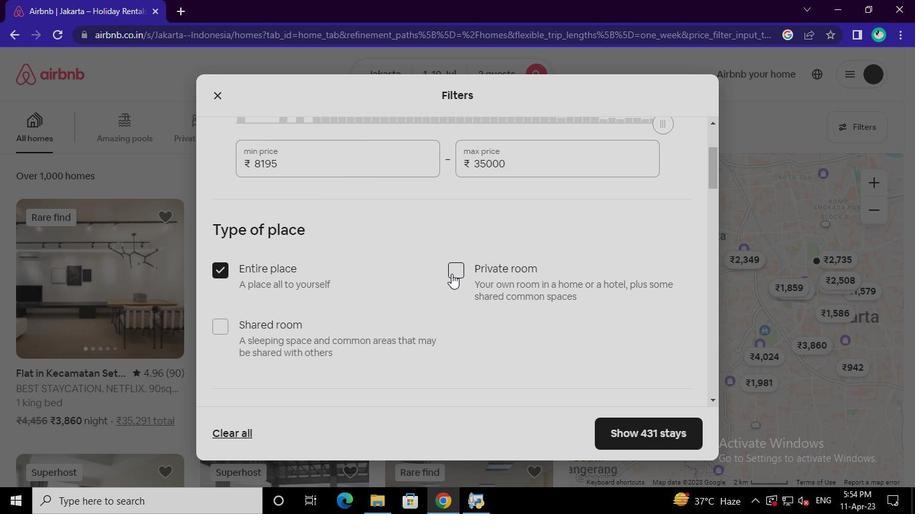 
Action: Mouse moved to (292, 293)
Screenshot: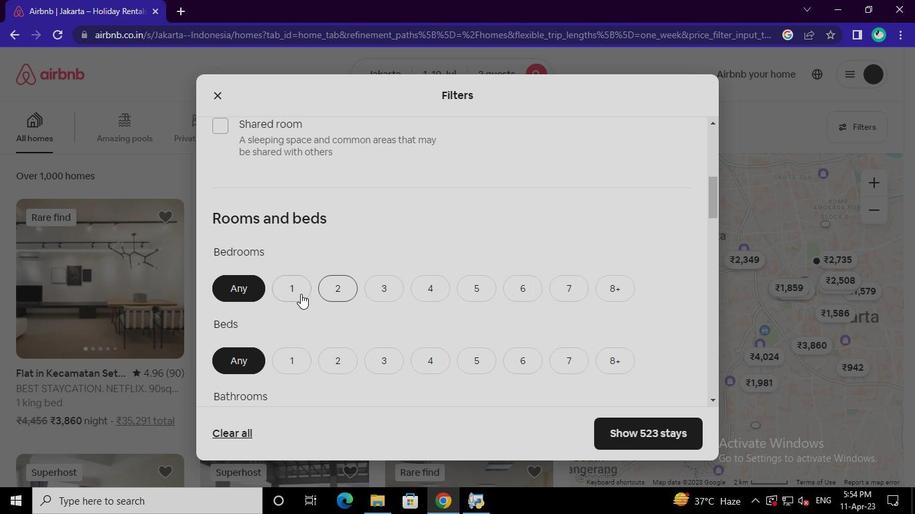 
Action: Mouse pressed left at (292, 293)
Screenshot: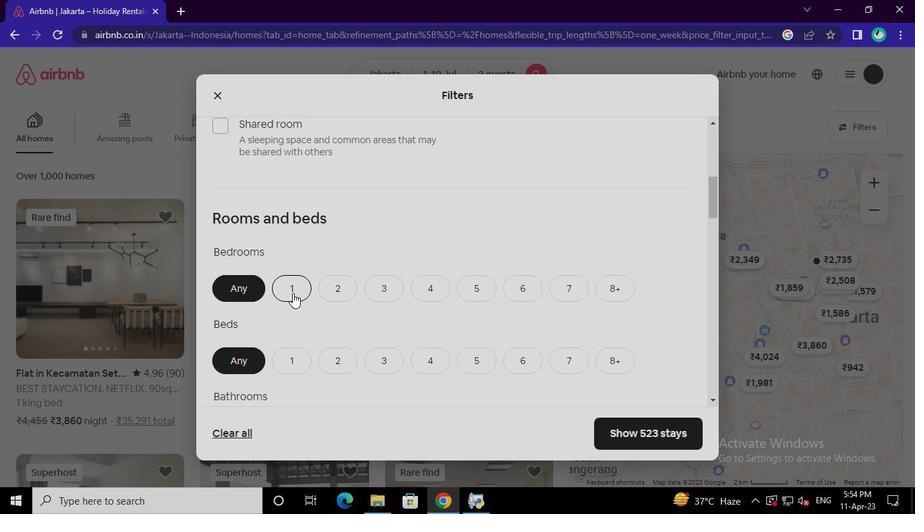 
Action: Mouse moved to (294, 293)
Screenshot: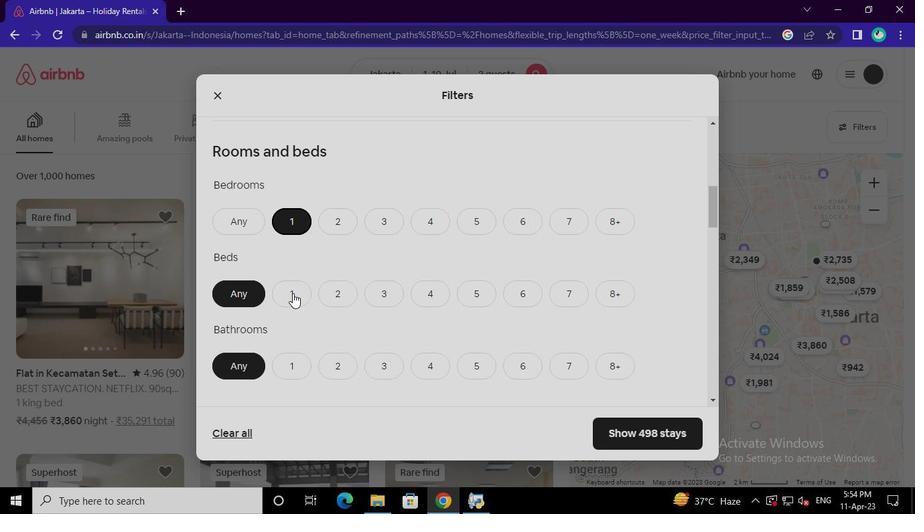 
Action: Mouse pressed left at (294, 293)
Screenshot: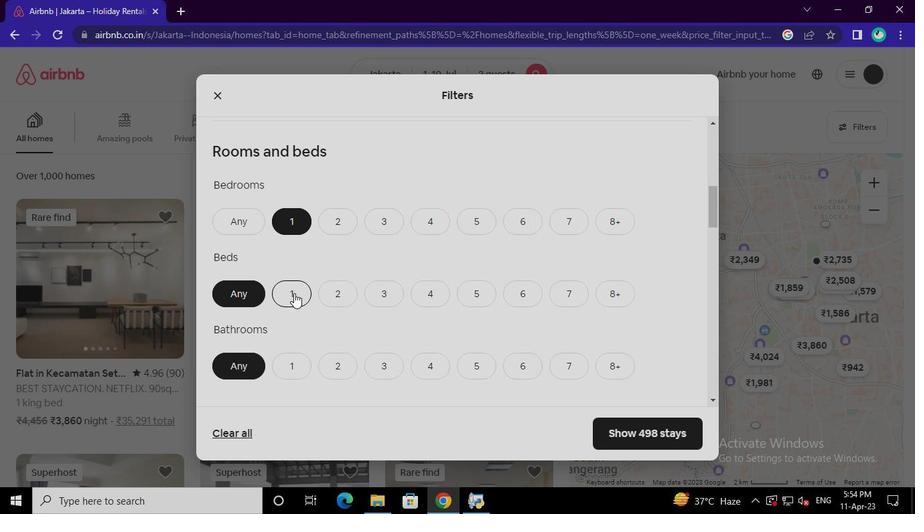 
Action: Mouse moved to (290, 295)
Screenshot: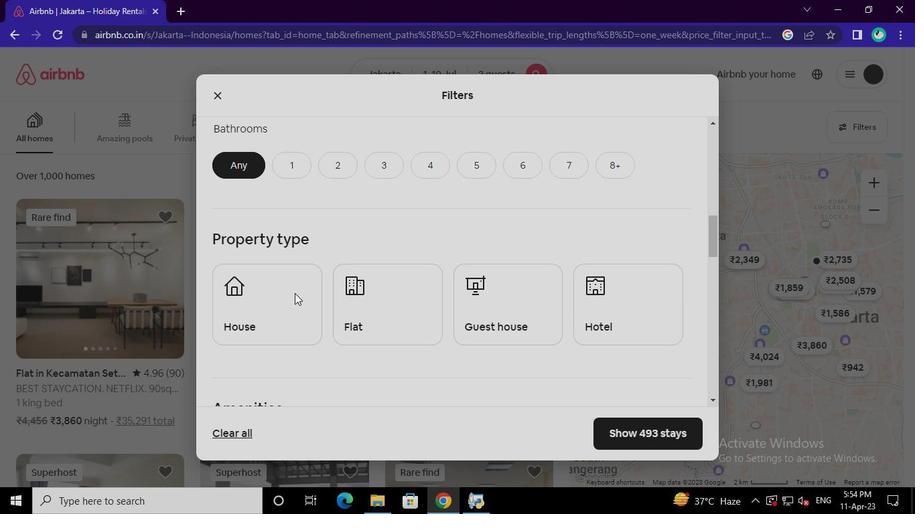 
Action: Mouse pressed left at (290, 295)
Screenshot: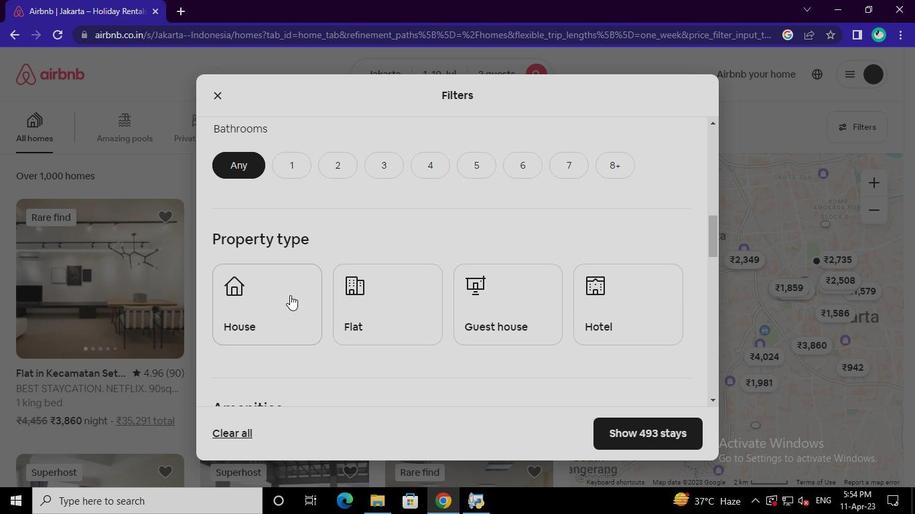 
Action: Mouse moved to (240, 376)
Screenshot: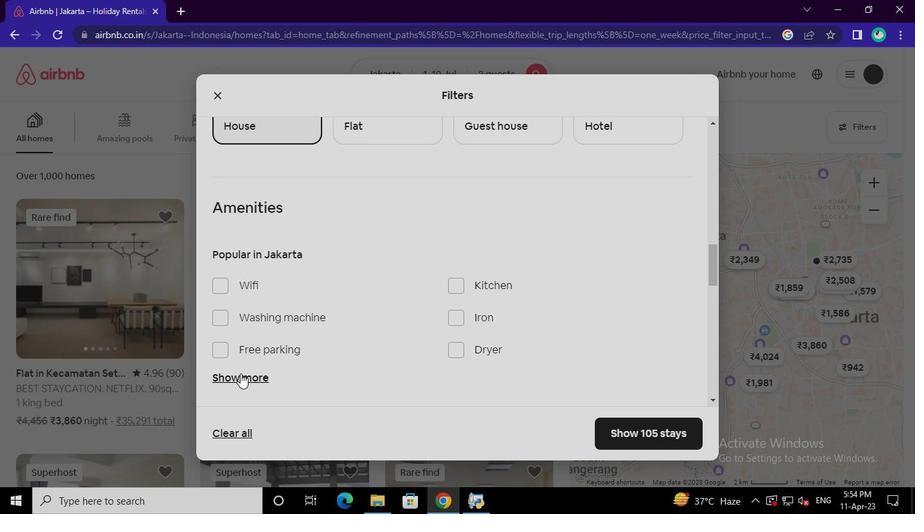 
Action: Mouse pressed left at (240, 376)
Screenshot: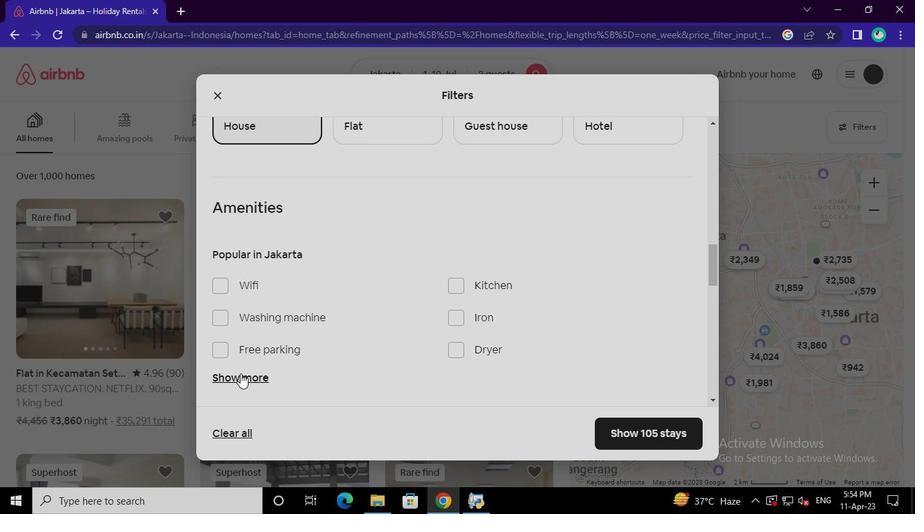 
Action: Mouse moved to (227, 134)
Screenshot: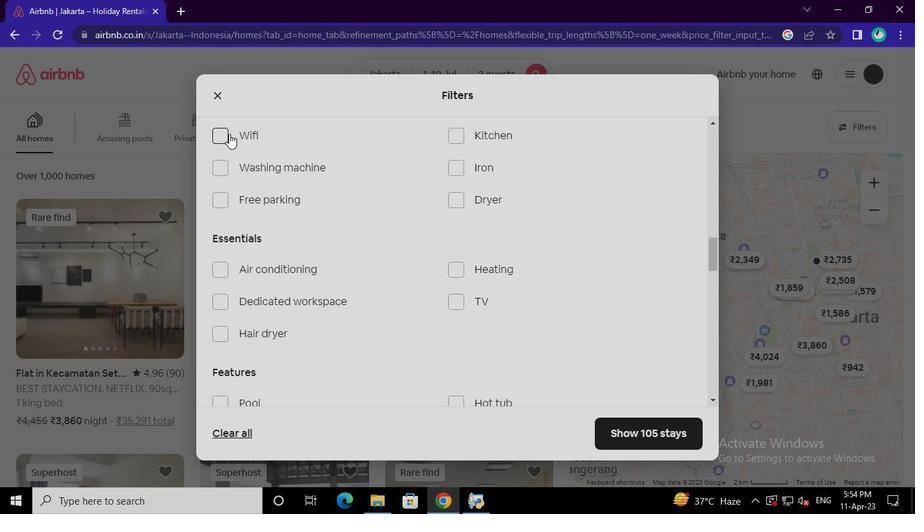 
Action: Mouse pressed left at (227, 134)
Screenshot: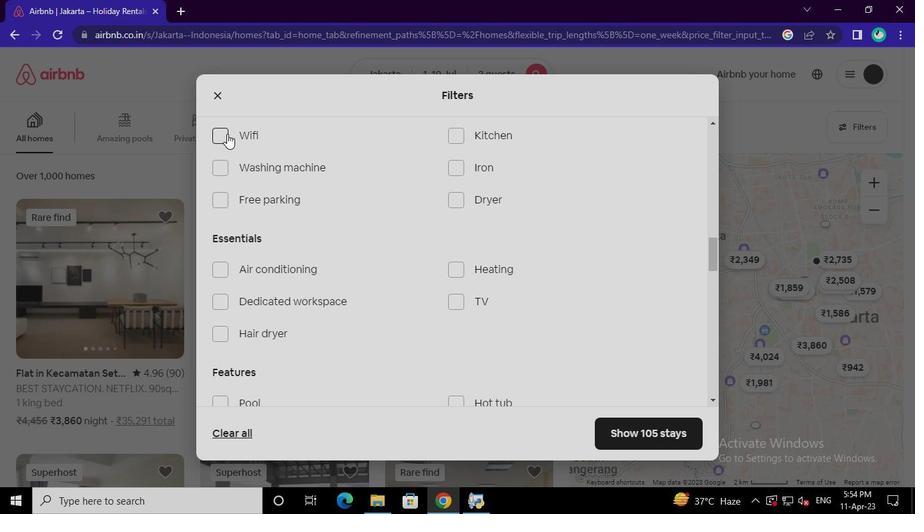 
Action: Mouse moved to (272, 329)
Screenshot: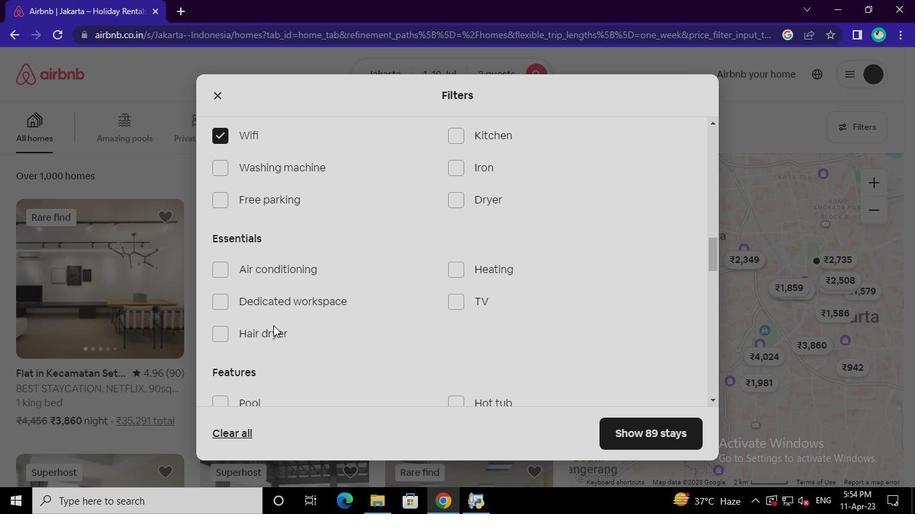 
Action: Mouse pressed left at (272, 329)
Screenshot: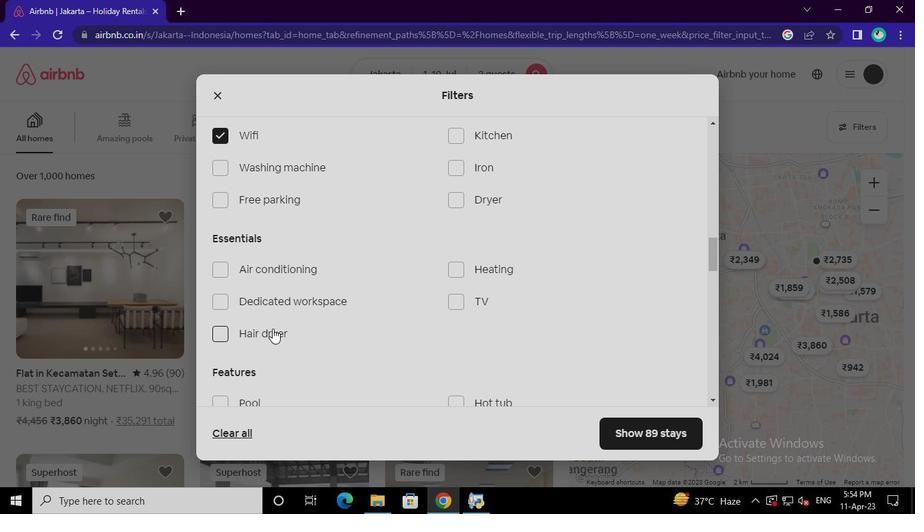 
Action: Mouse moved to (490, 268)
Screenshot: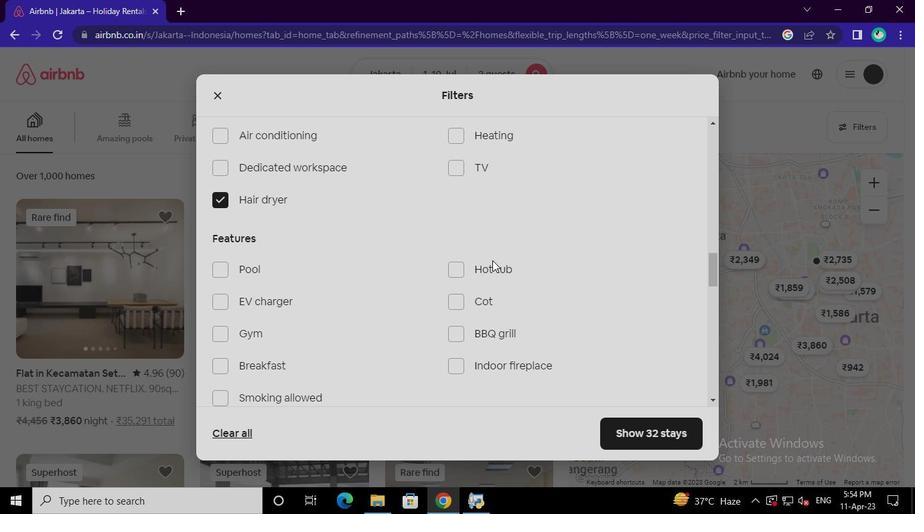 
Action: Mouse pressed left at (490, 268)
Screenshot: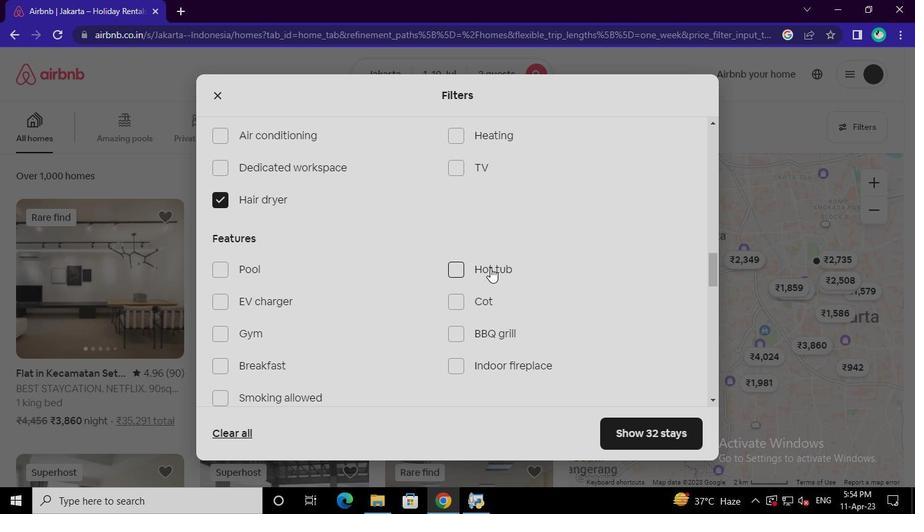 
Action: Mouse moved to (288, 299)
Screenshot: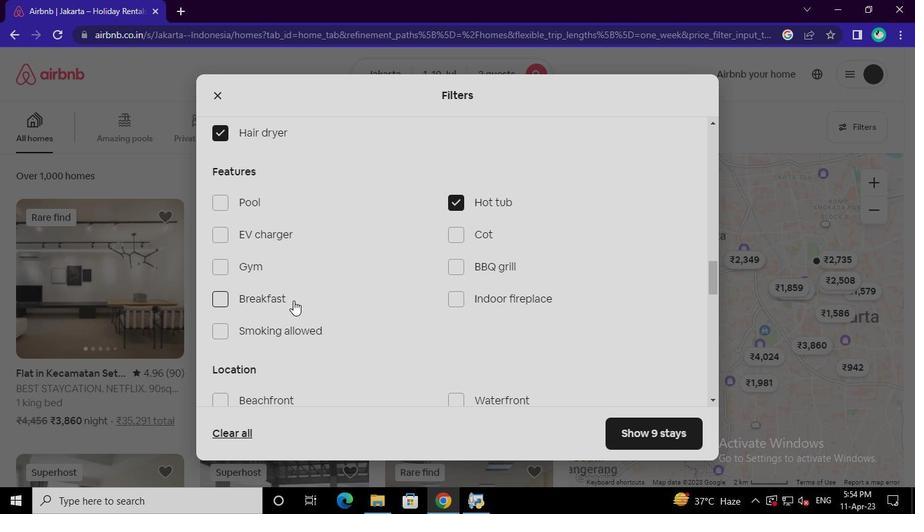 
Action: Mouse pressed left at (288, 299)
Screenshot: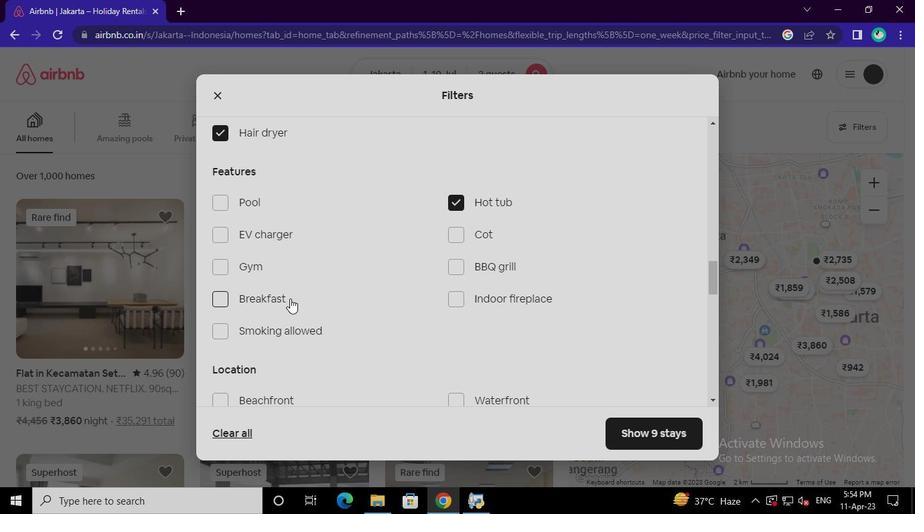 
Action: Mouse moved to (248, 311)
Screenshot: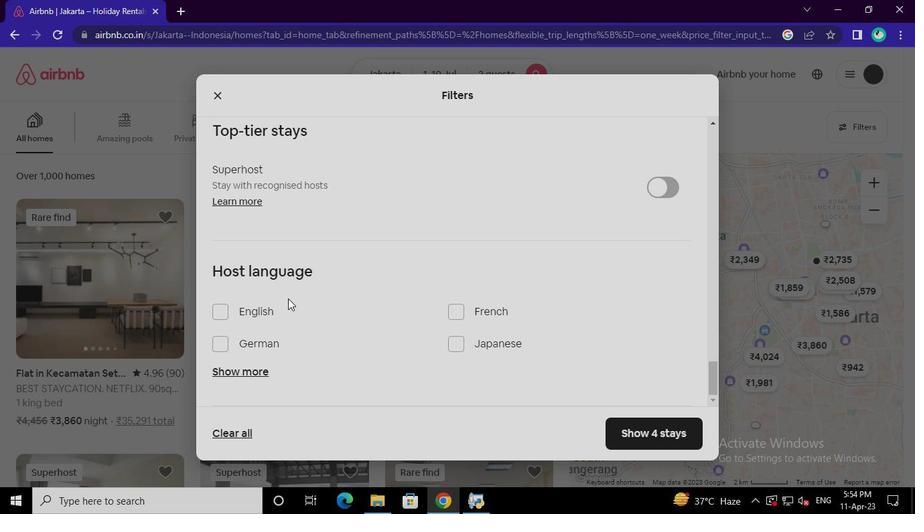 
Action: Mouse pressed left at (248, 311)
Screenshot: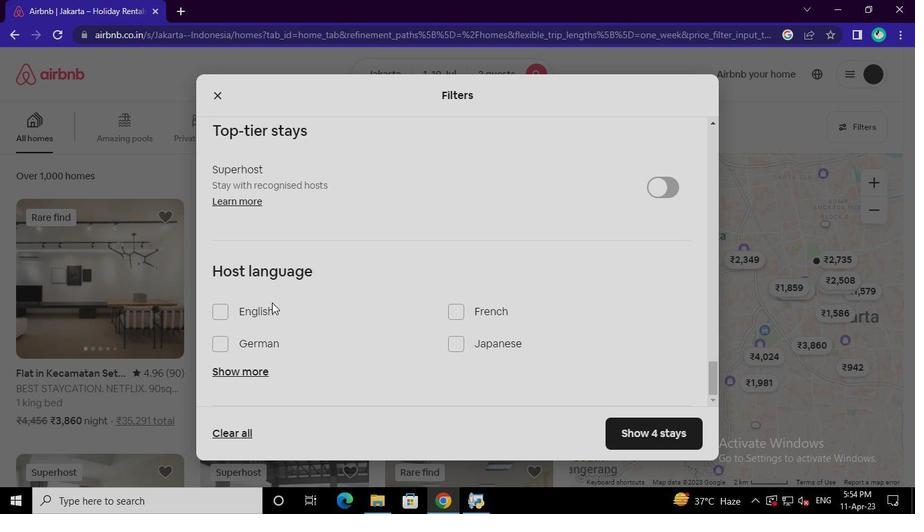 
Action: Mouse moved to (669, 427)
Screenshot: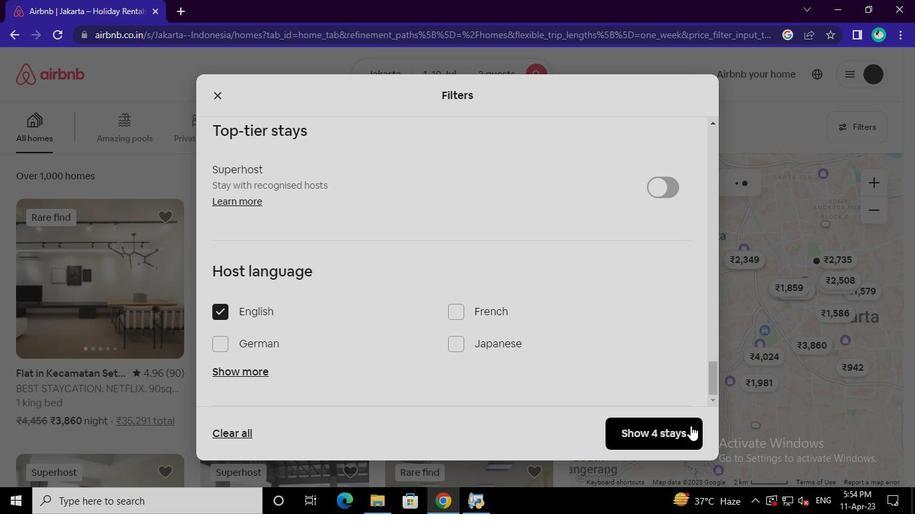 
Action: Mouse pressed left at (669, 427)
Screenshot: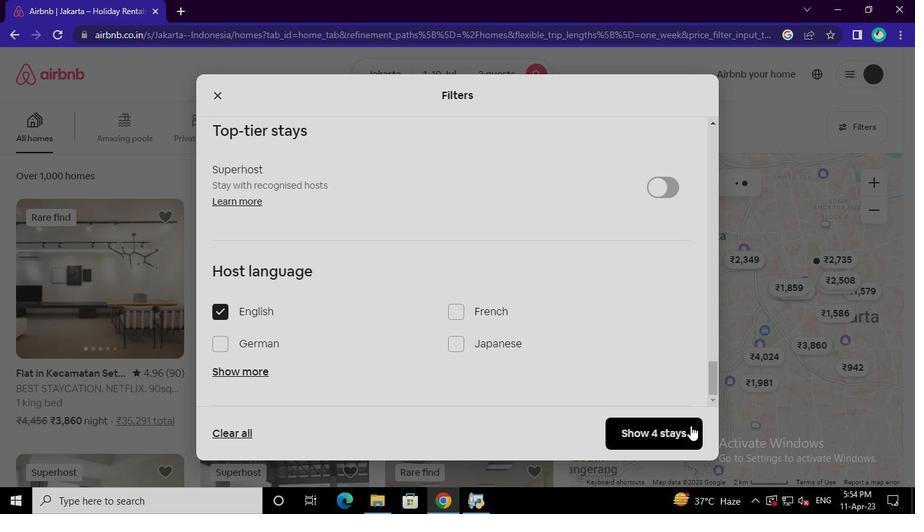 
Action: Mouse moved to (473, 500)
Screenshot: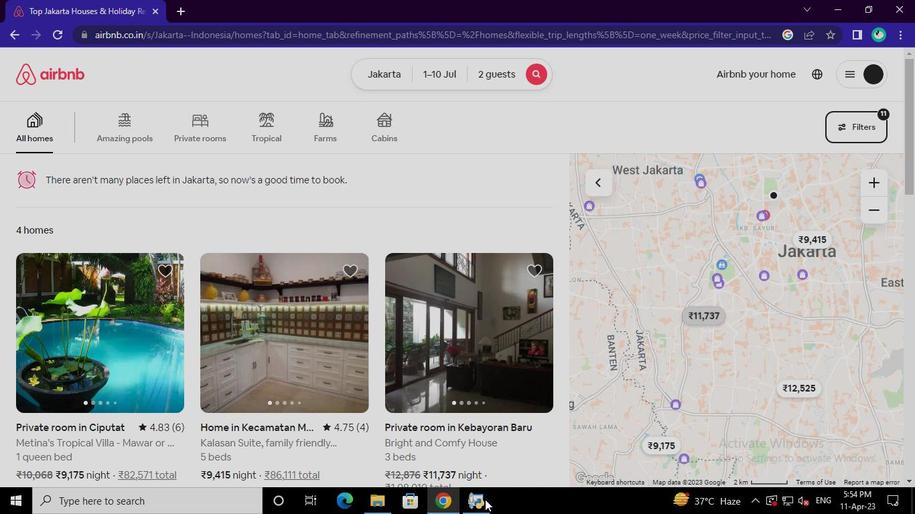 
Action: Mouse pressed left at (473, 500)
Screenshot: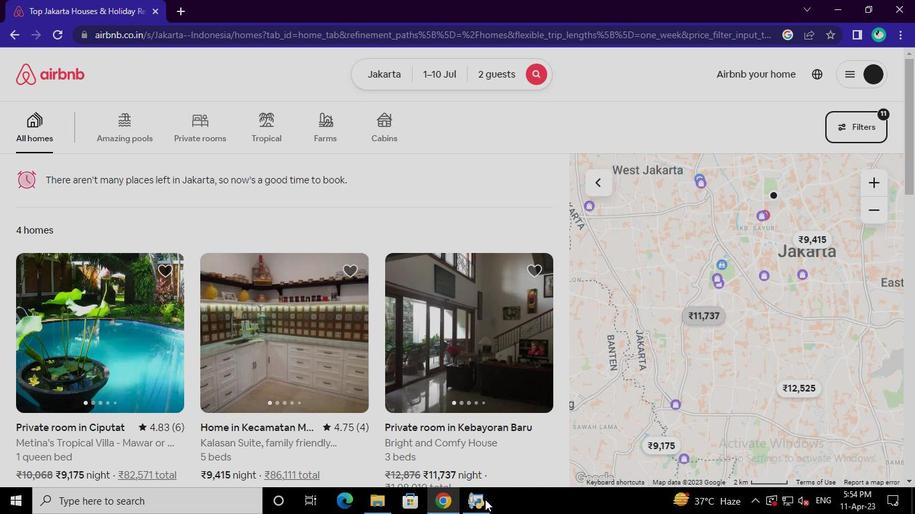
Action: Mouse moved to (667, 27)
Screenshot: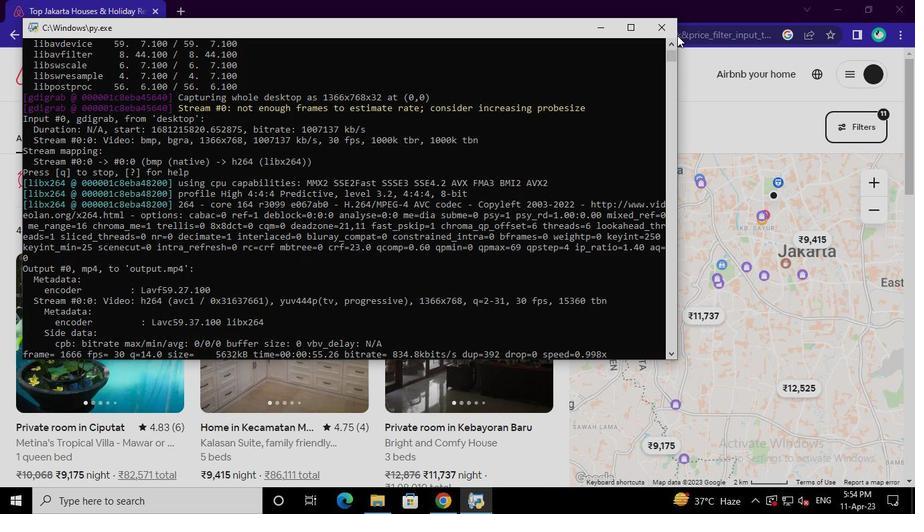 
Action: Mouse pressed left at (667, 27)
Screenshot: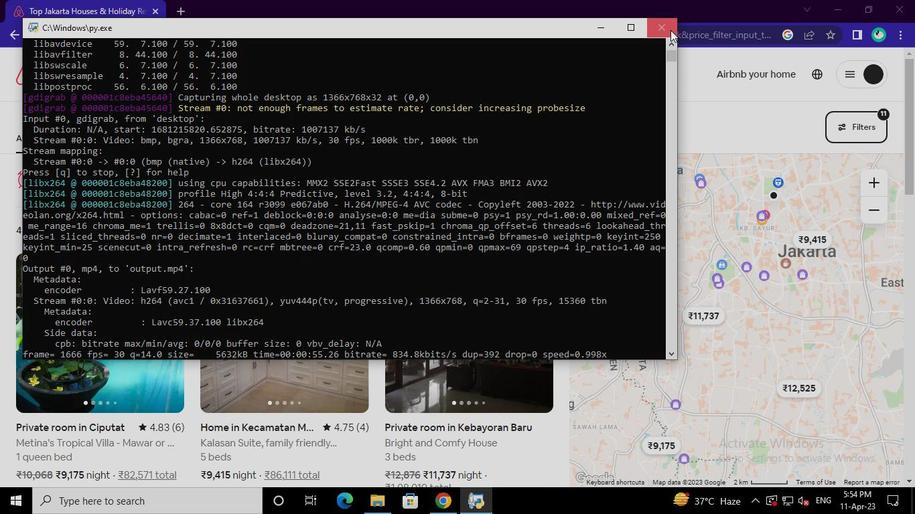 
